 Task: Look for space in Bachhraon, India from 12th  August, 2023 to 15th August, 2023 for 3 adults in price range Rs.12000 to Rs.16000. Place can be entire place with 2 bedrooms having 3 beds and 1 bathroom. Property type can be house, flat, guest house. Booking option can be shelf check-in. Required host language is English.
Action: Mouse moved to (433, 94)
Screenshot: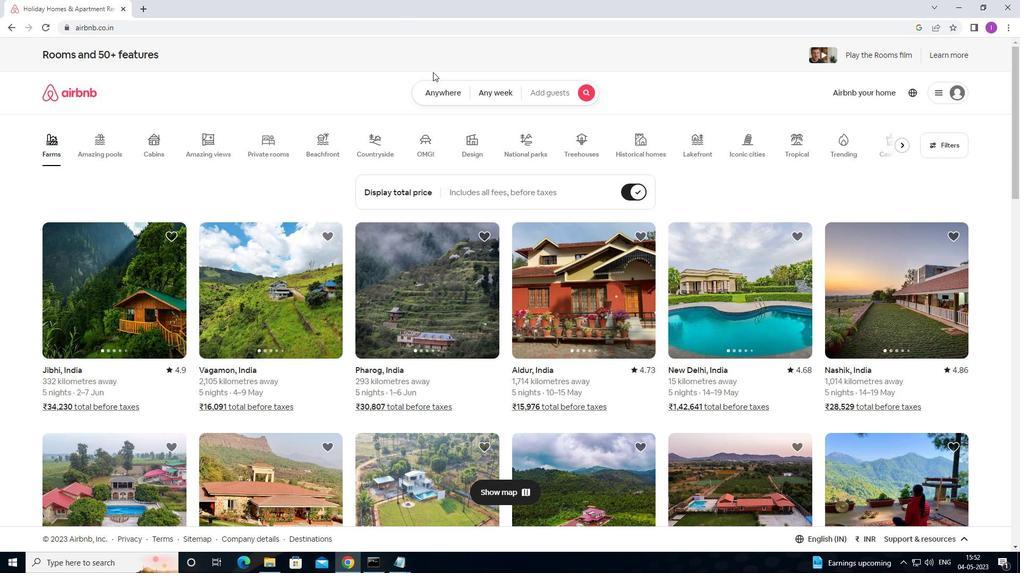 
Action: Mouse pressed left at (433, 94)
Screenshot: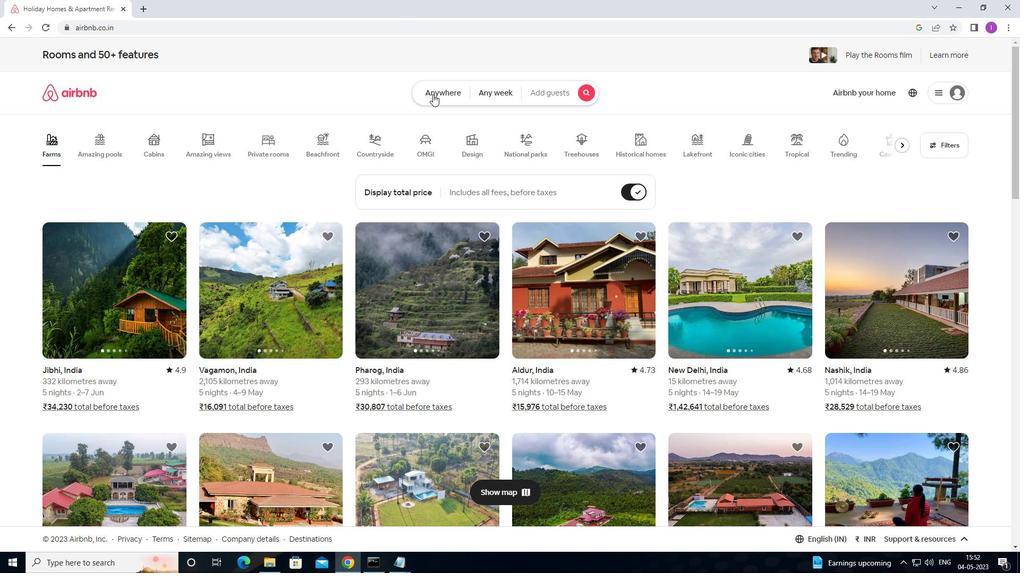 
Action: Mouse moved to (363, 134)
Screenshot: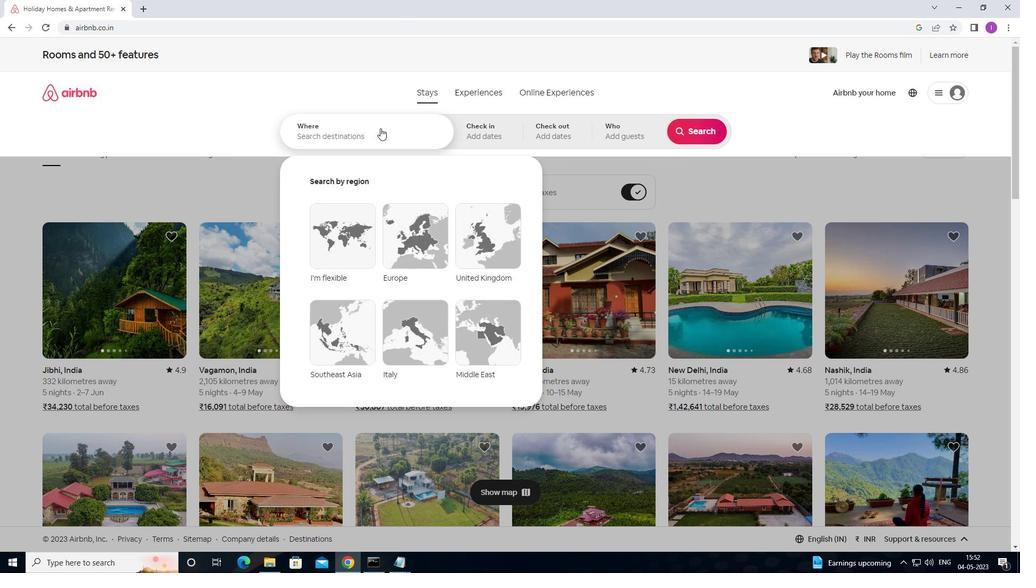 
Action: Mouse pressed left at (363, 134)
Screenshot: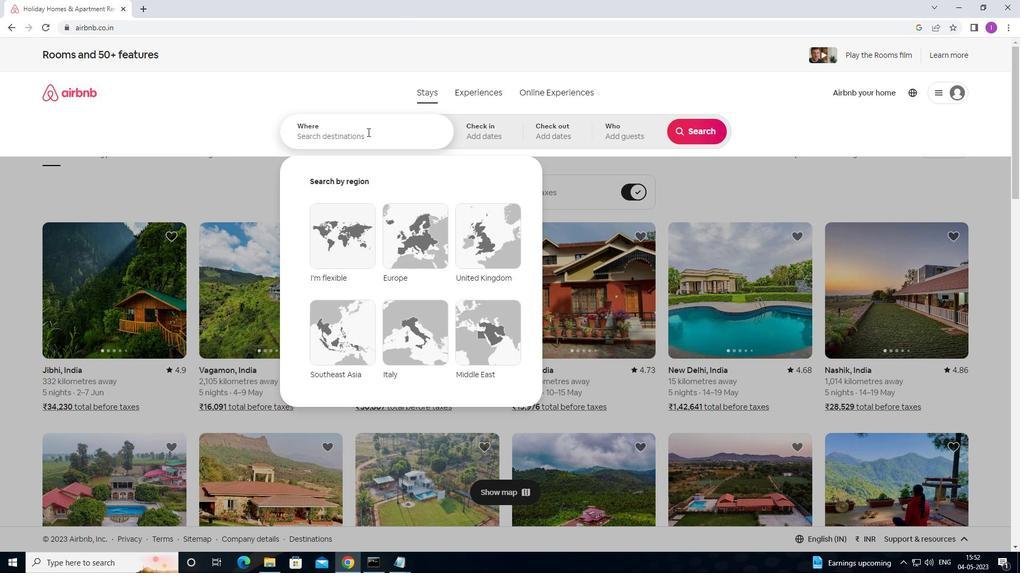 
Action: Key pressed <Key.shift>BACHHRAON,<Key.shift>O<Key.backspace><Key.shift>INDIA
Screenshot: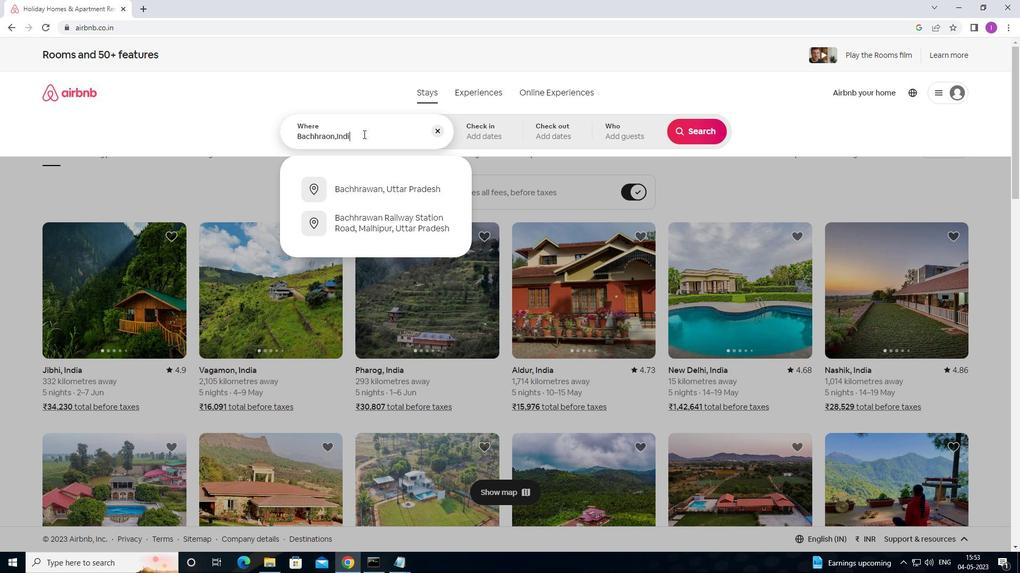 
Action: Mouse moved to (498, 131)
Screenshot: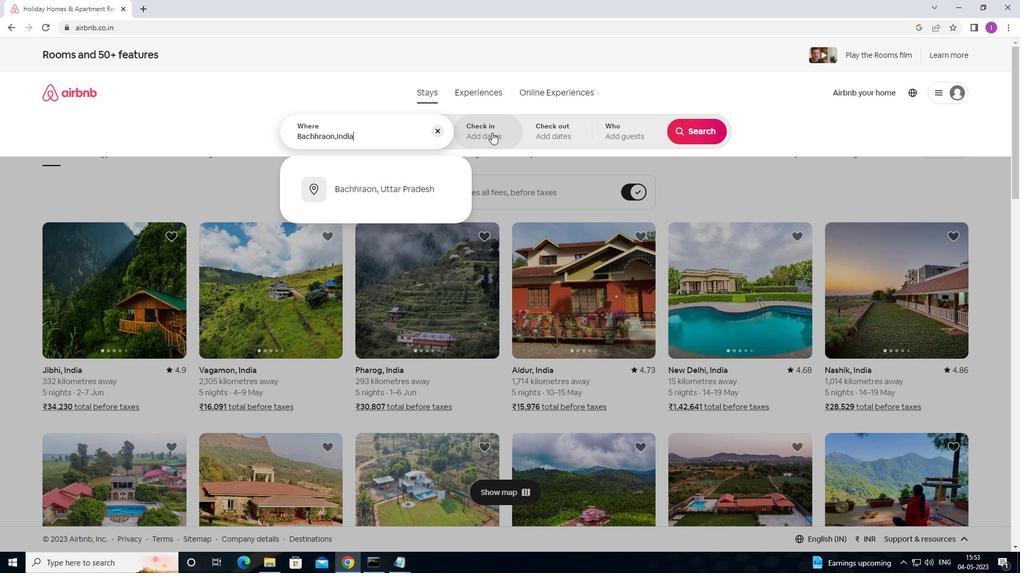 
Action: Mouse pressed left at (498, 131)
Screenshot: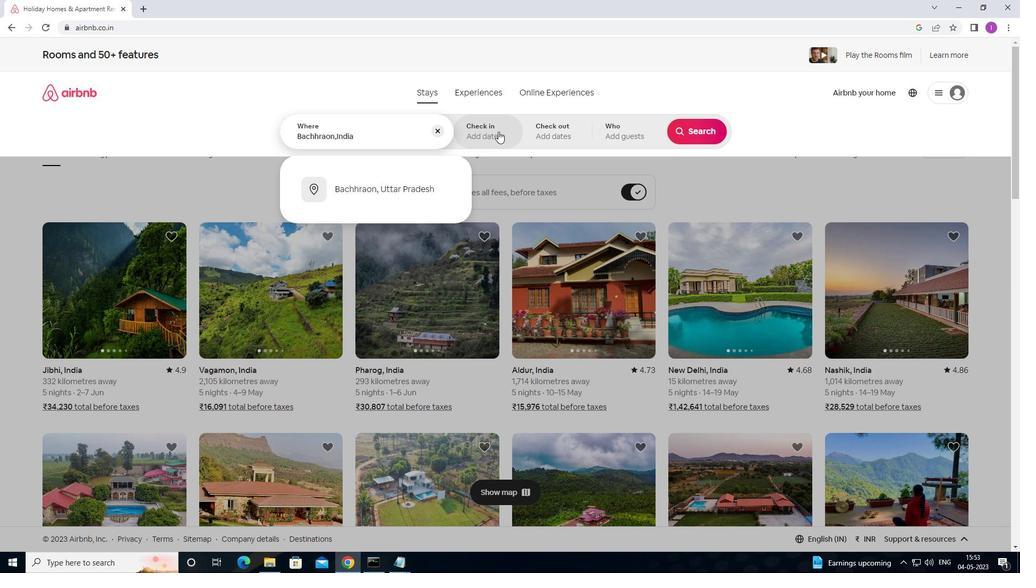 
Action: Mouse moved to (690, 212)
Screenshot: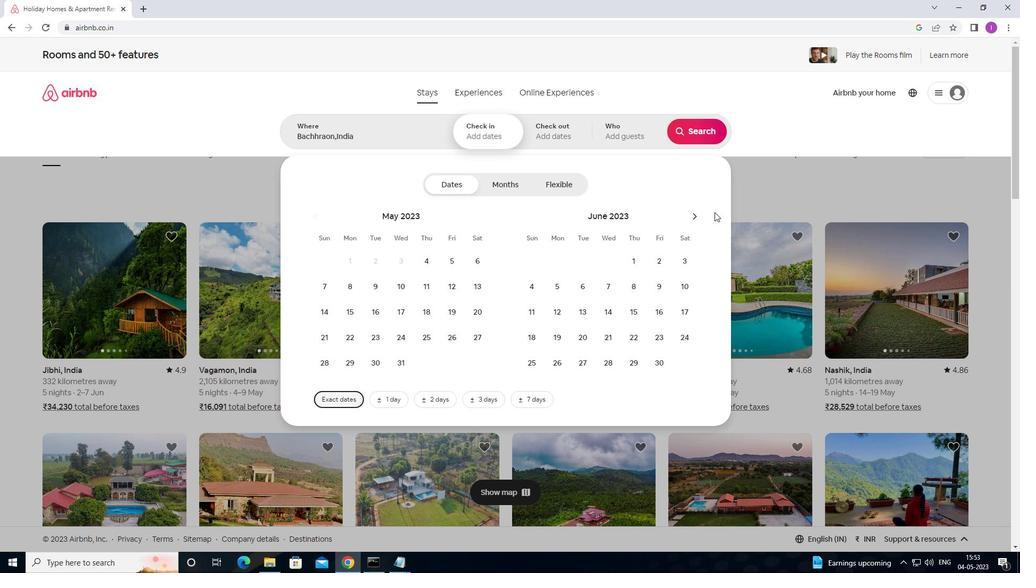 
Action: Mouse pressed left at (690, 212)
Screenshot: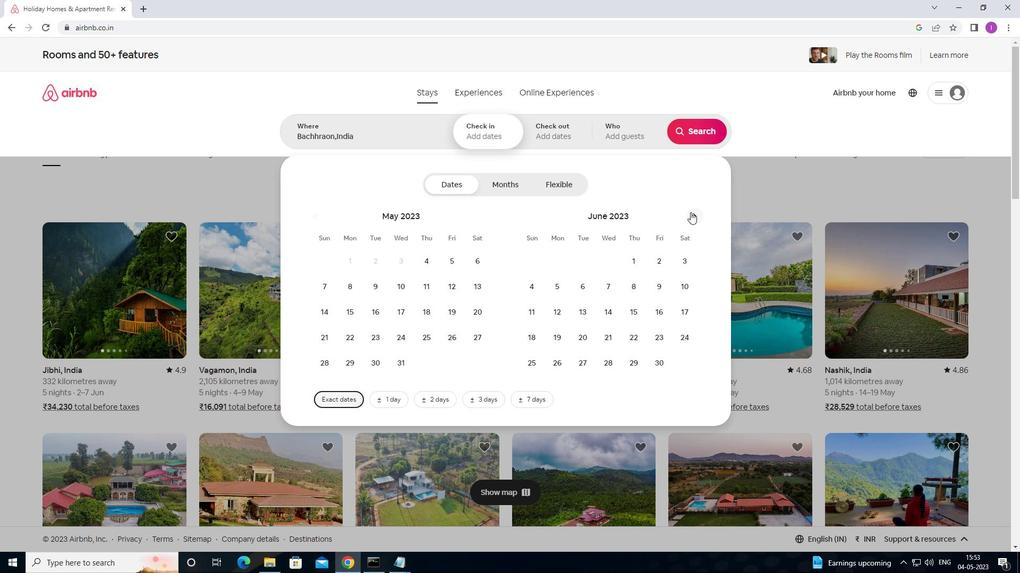 
Action: Mouse pressed left at (690, 212)
Screenshot: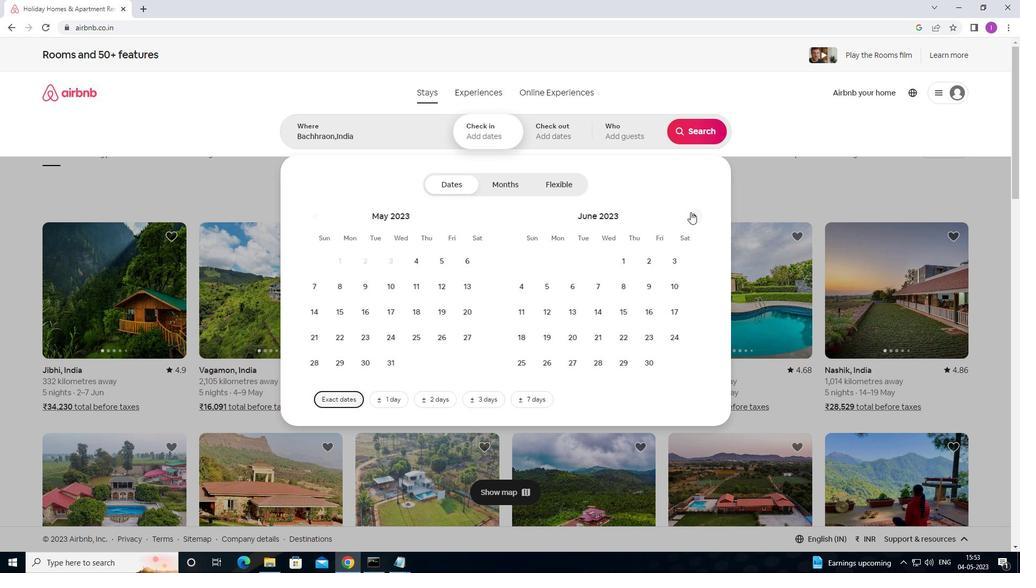 
Action: Mouse pressed left at (690, 212)
Screenshot: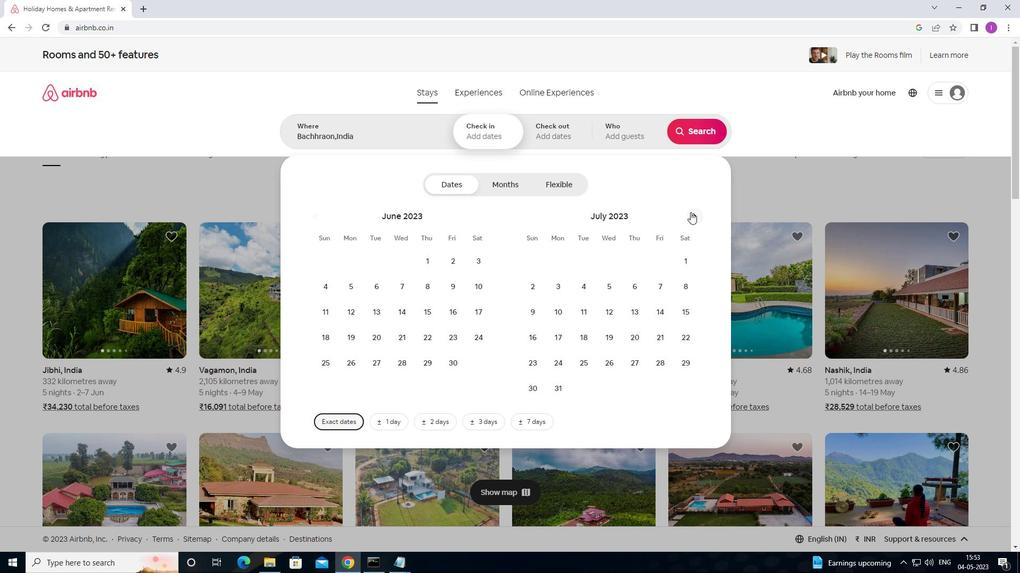 
Action: Mouse moved to (680, 287)
Screenshot: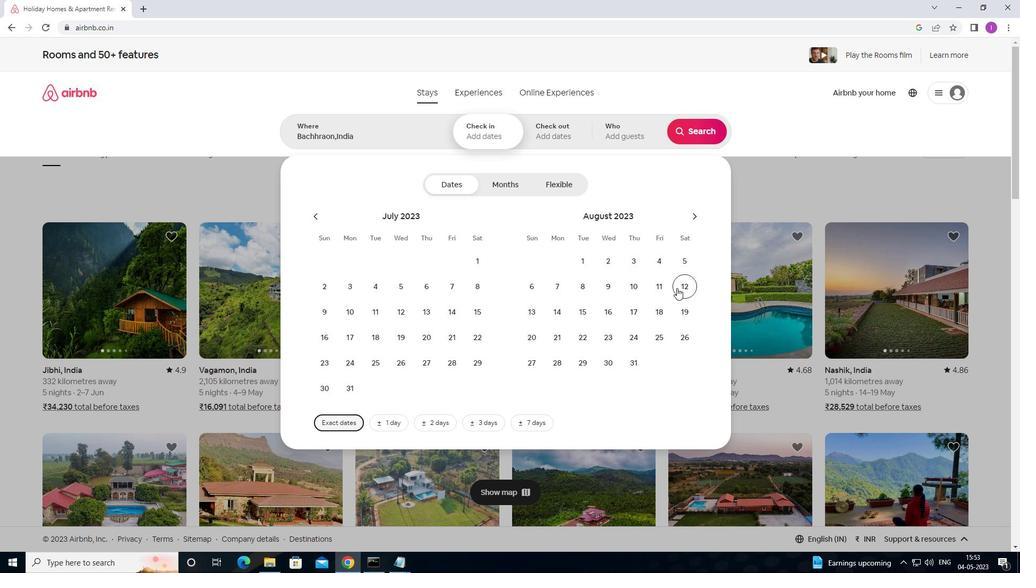 
Action: Mouse pressed left at (680, 287)
Screenshot: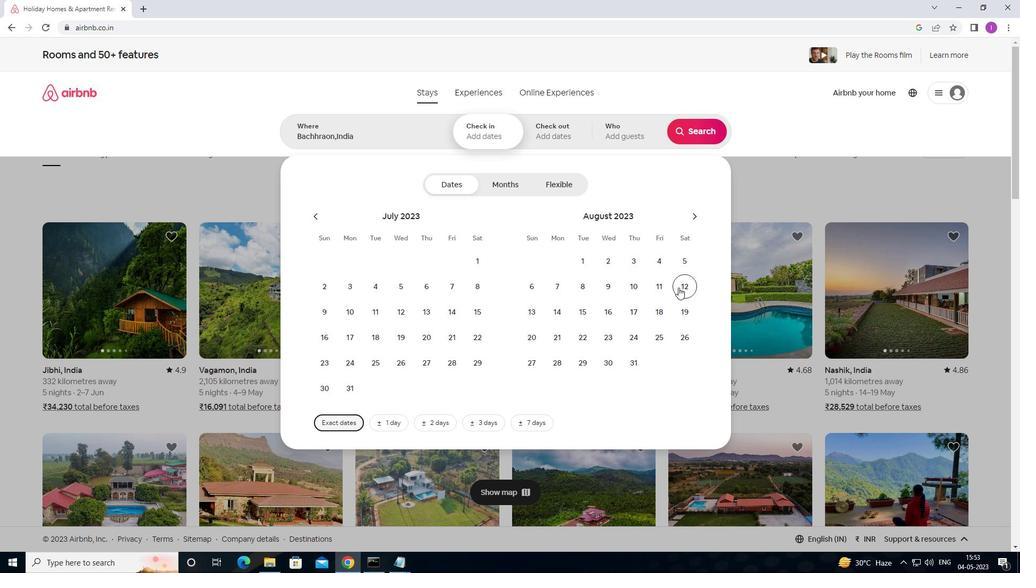 
Action: Mouse moved to (580, 314)
Screenshot: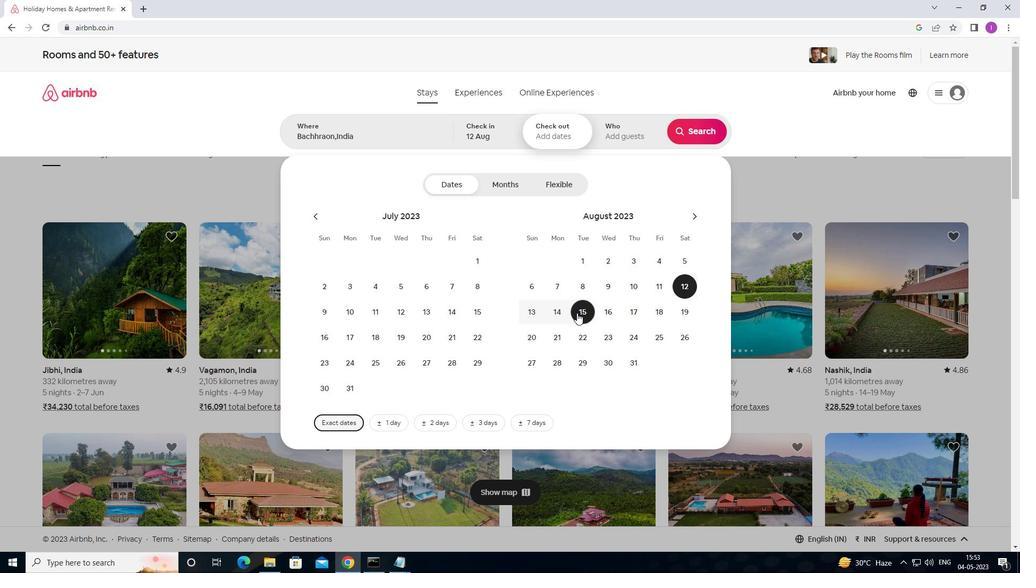 
Action: Mouse pressed left at (580, 314)
Screenshot: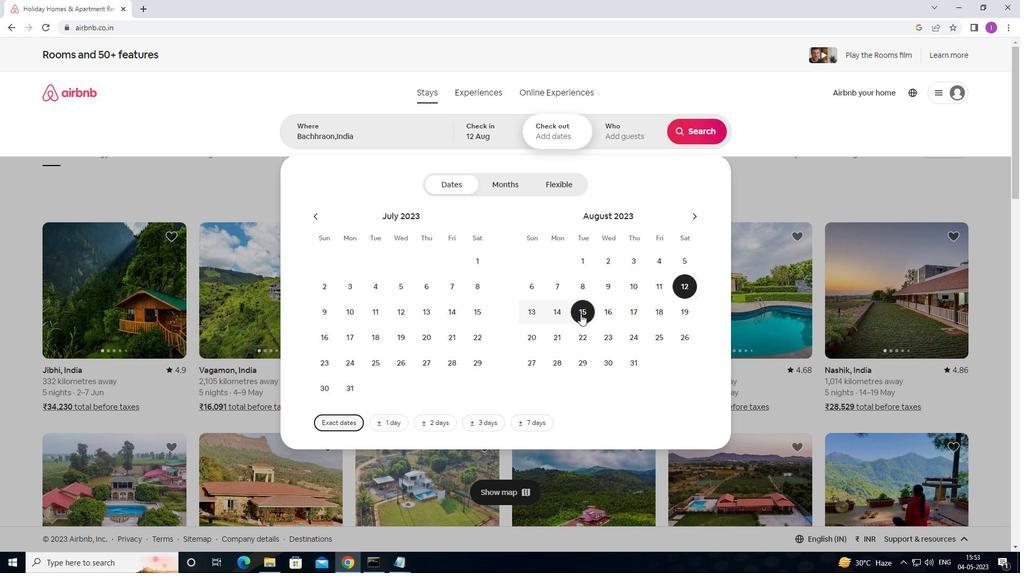 
Action: Mouse moved to (624, 136)
Screenshot: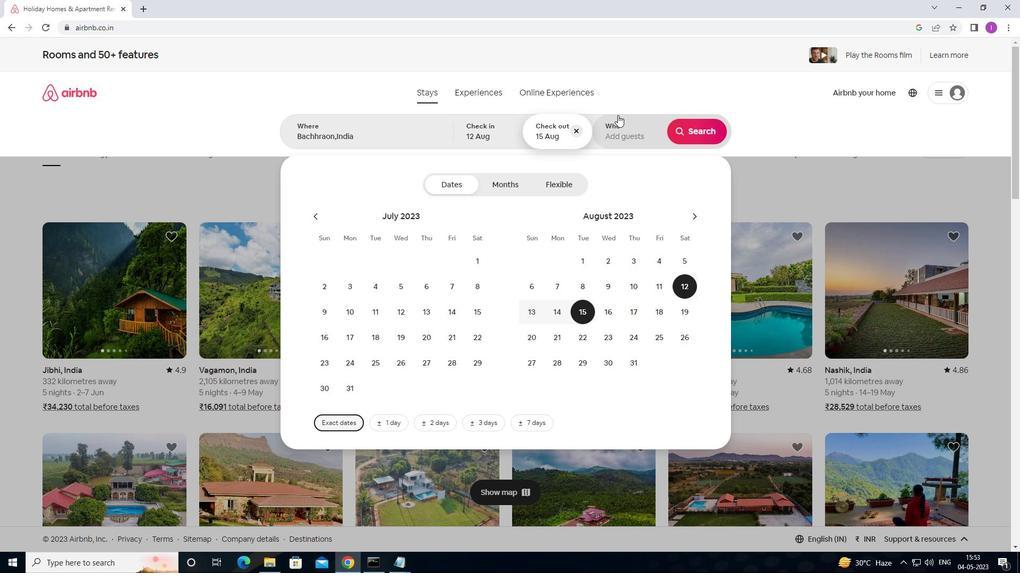 
Action: Mouse pressed left at (624, 136)
Screenshot: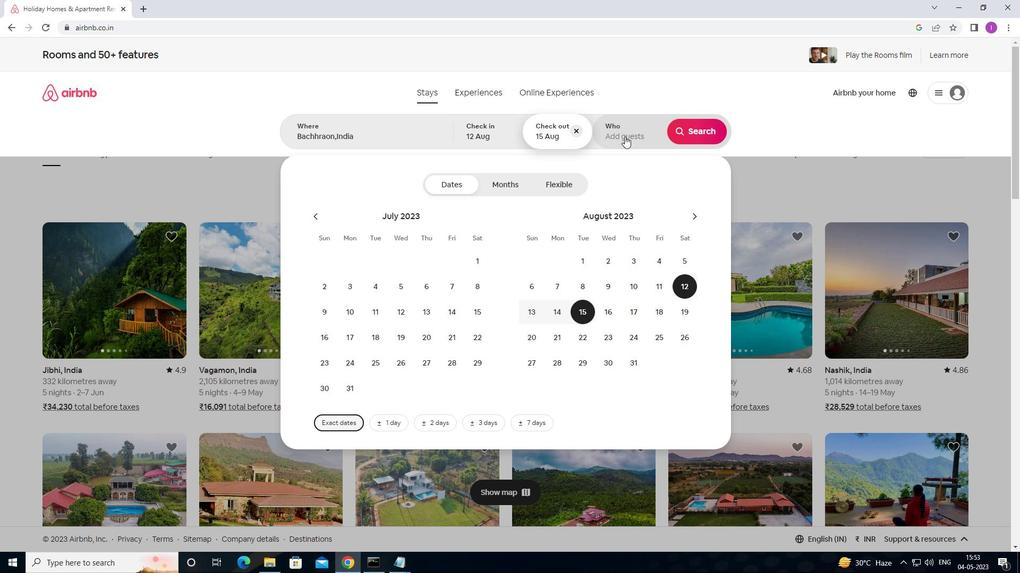 
Action: Mouse moved to (699, 187)
Screenshot: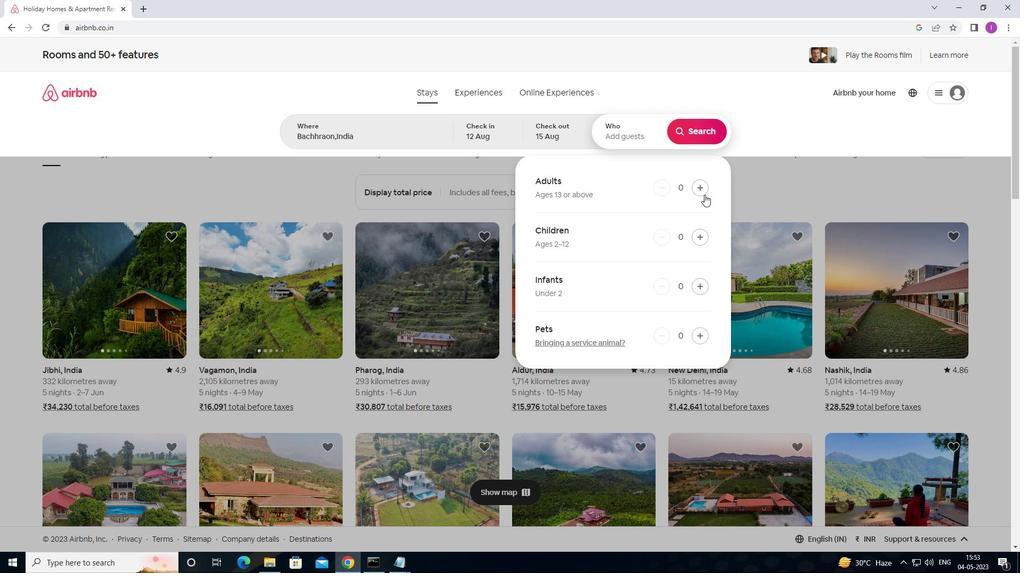 
Action: Mouse pressed left at (699, 187)
Screenshot: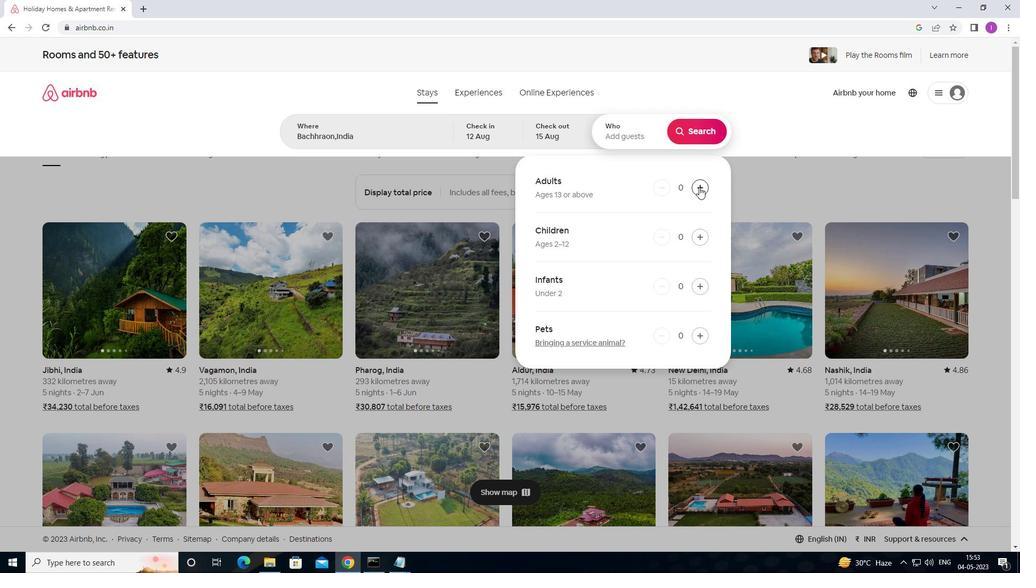 
Action: Mouse pressed left at (699, 187)
Screenshot: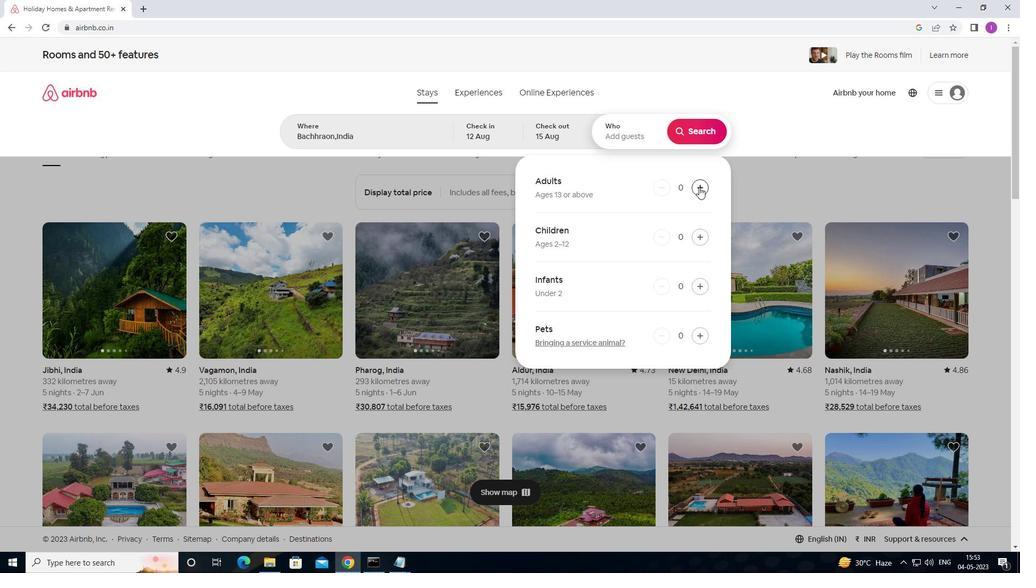 
Action: Mouse pressed left at (699, 187)
Screenshot: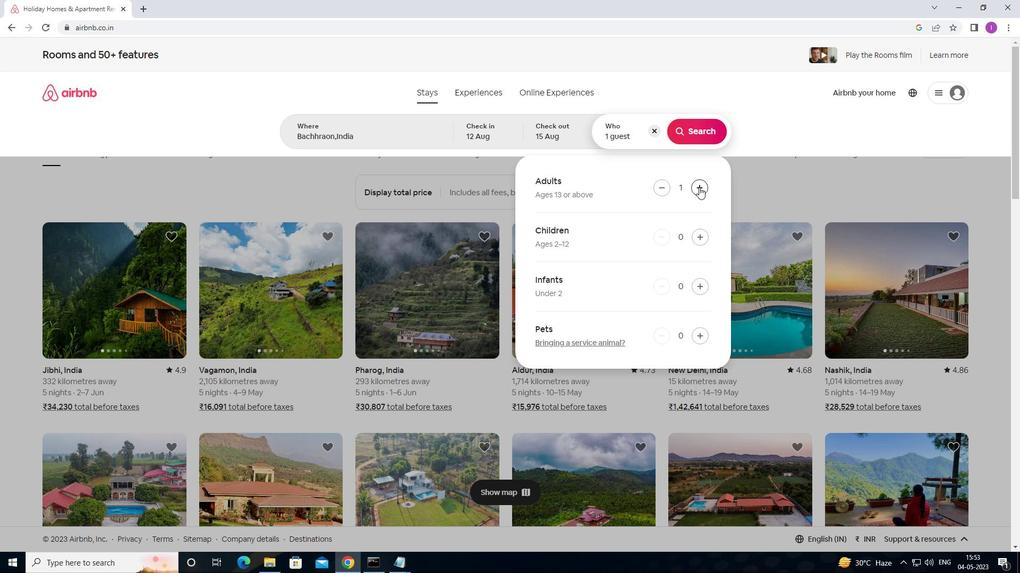 
Action: Mouse moved to (707, 140)
Screenshot: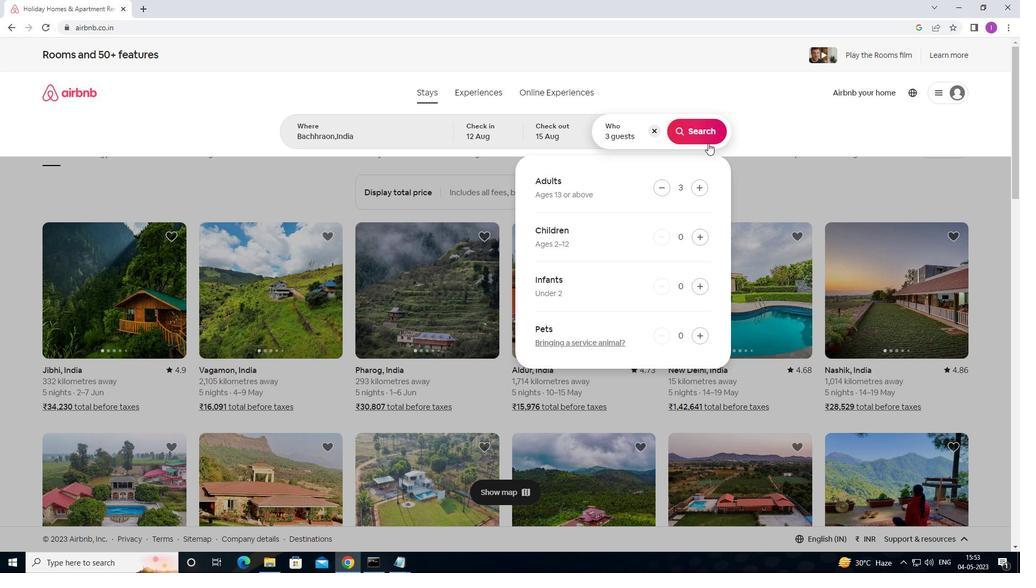 
Action: Mouse pressed left at (707, 140)
Screenshot: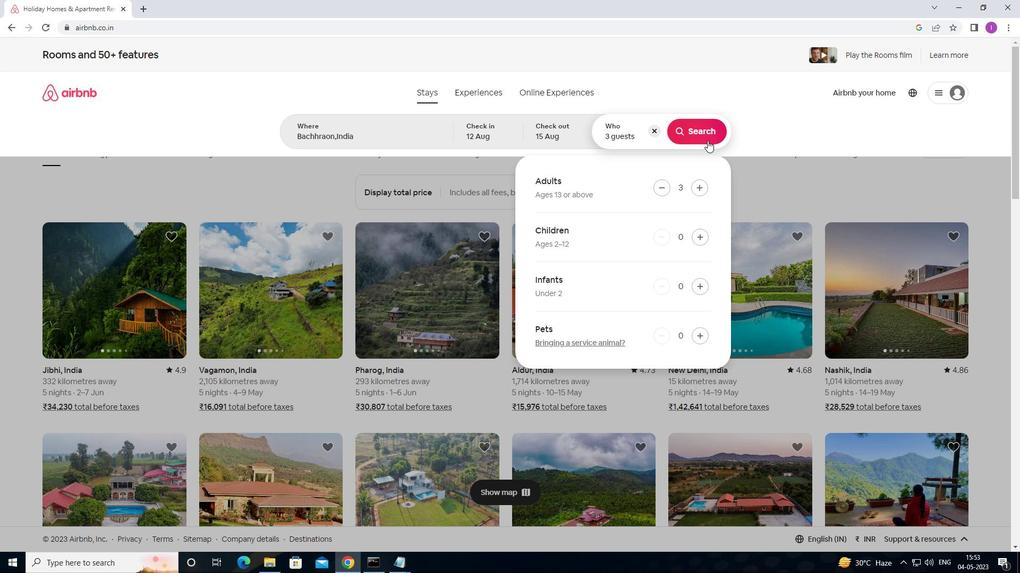 
Action: Mouse moved to (968, 98)
Screenshot: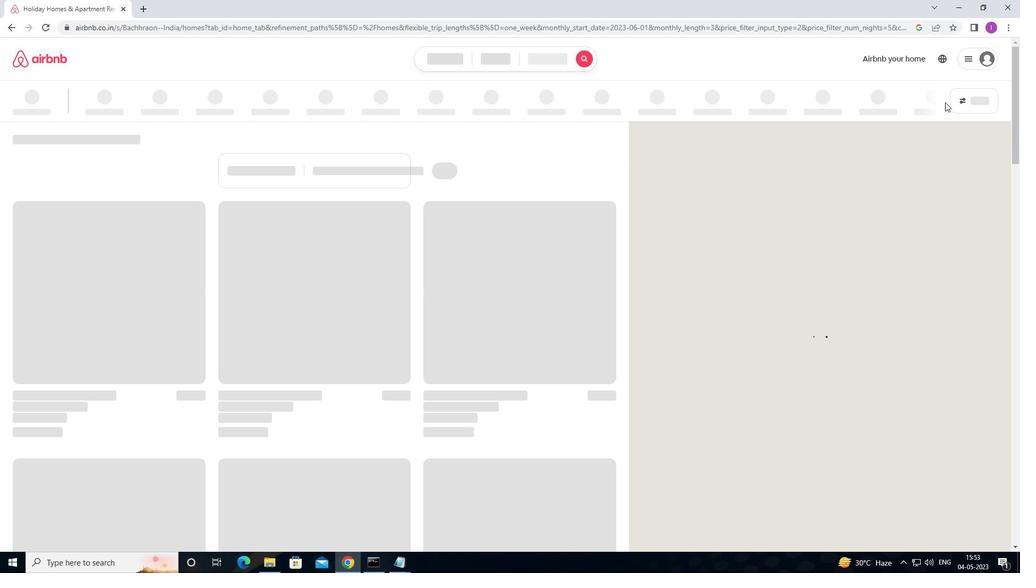 
Action: Mouse pressed left at (968, 98)
Screenshot: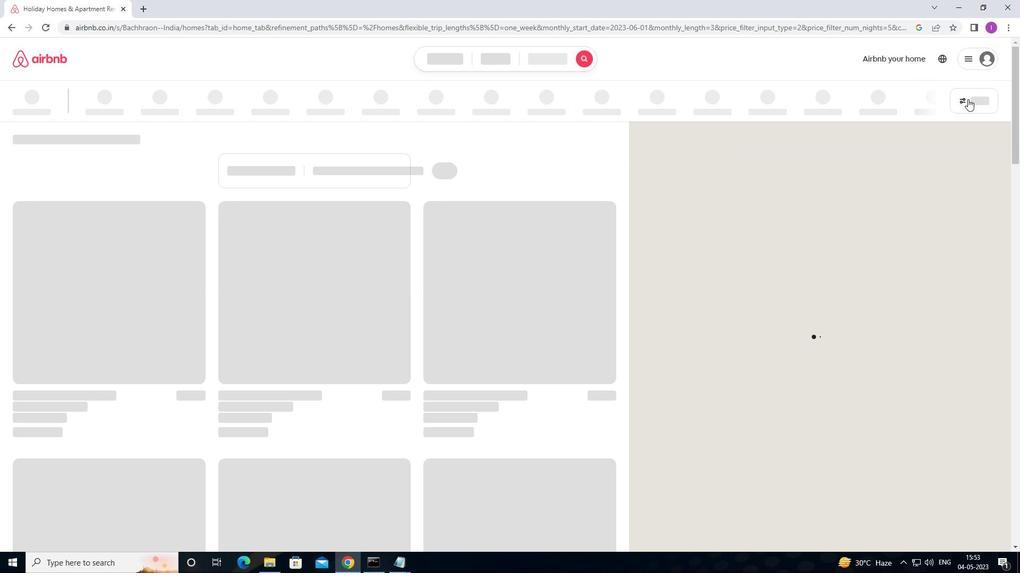 
Action: Mouse moved to (380, 236)
Screenshot: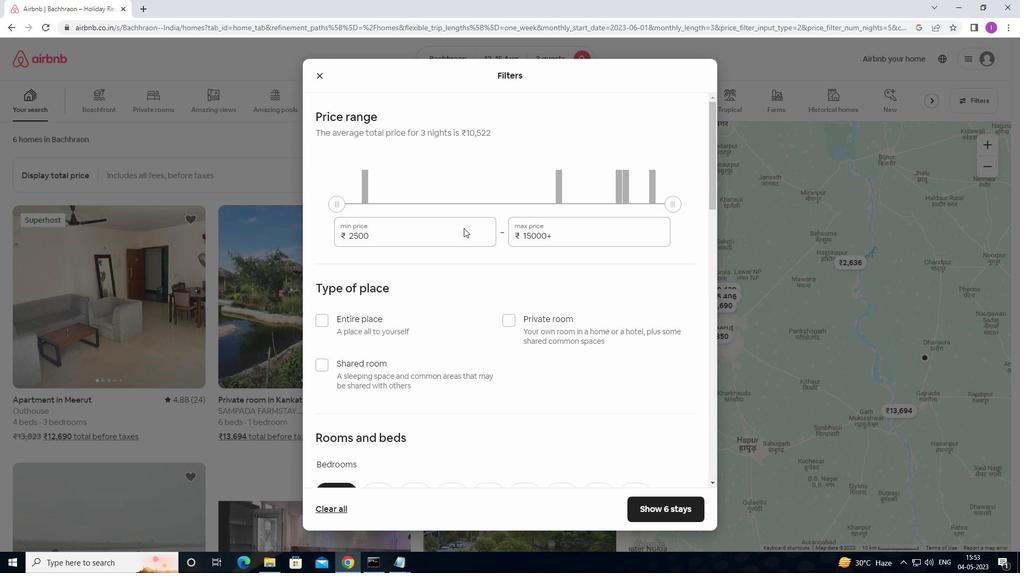 
Action: Mouse pressed left at (380, 236)
Screenshot: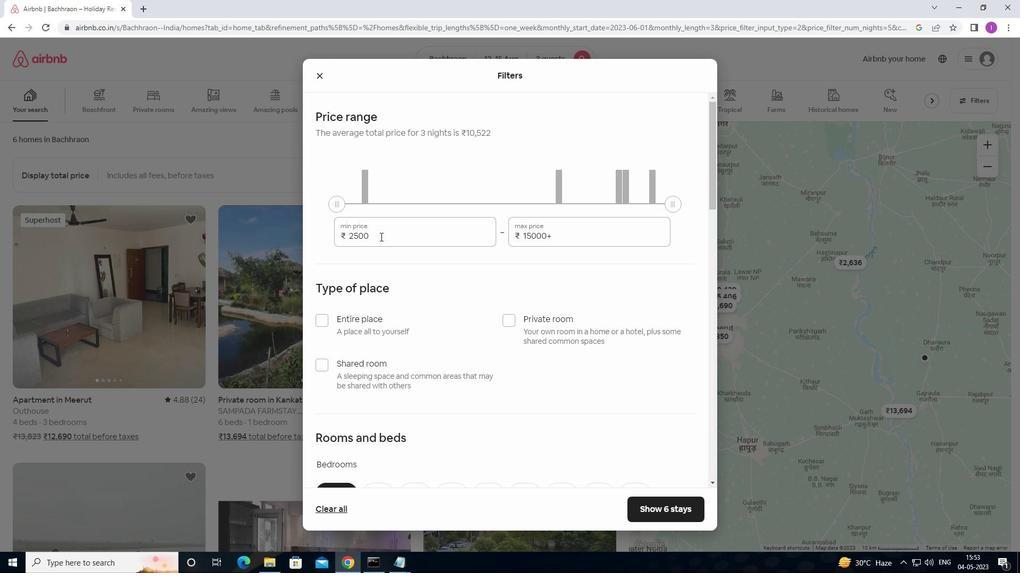 
Action: Mouse moved to (338, 230)
Screenshot: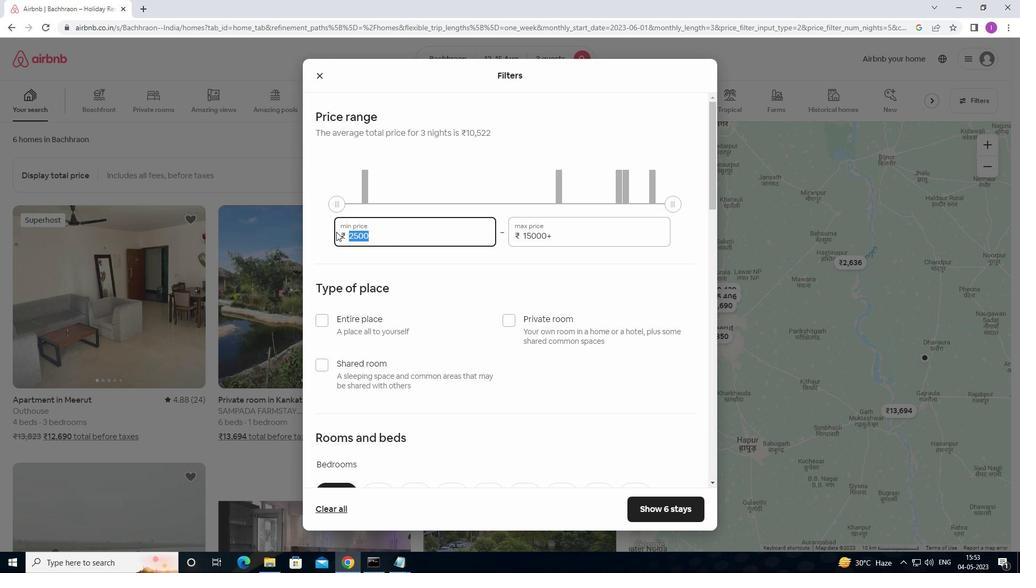
Action: Key pressed 1
Screenshot: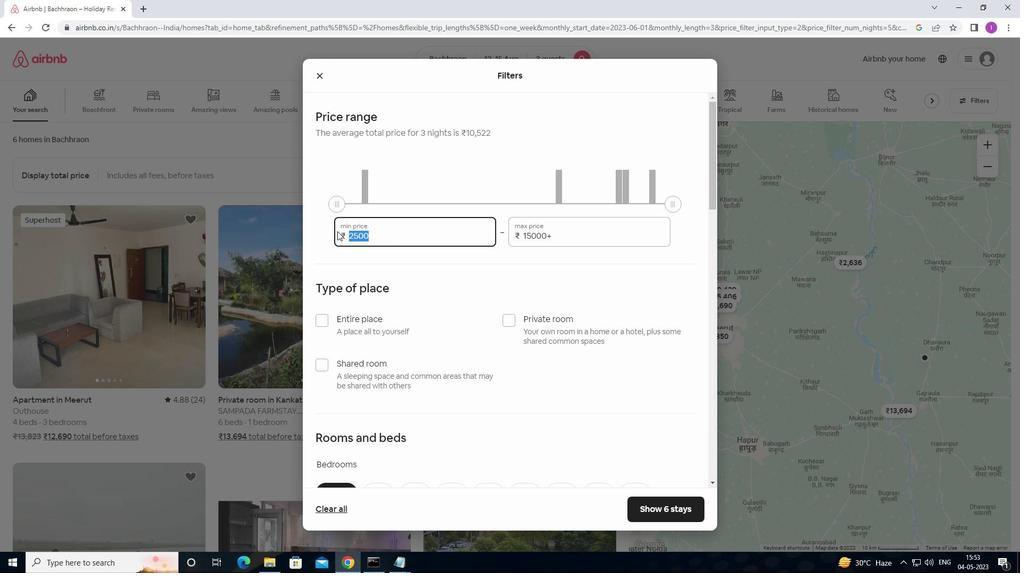 
Action: Mouse moved to (340, 229)
Screenshot: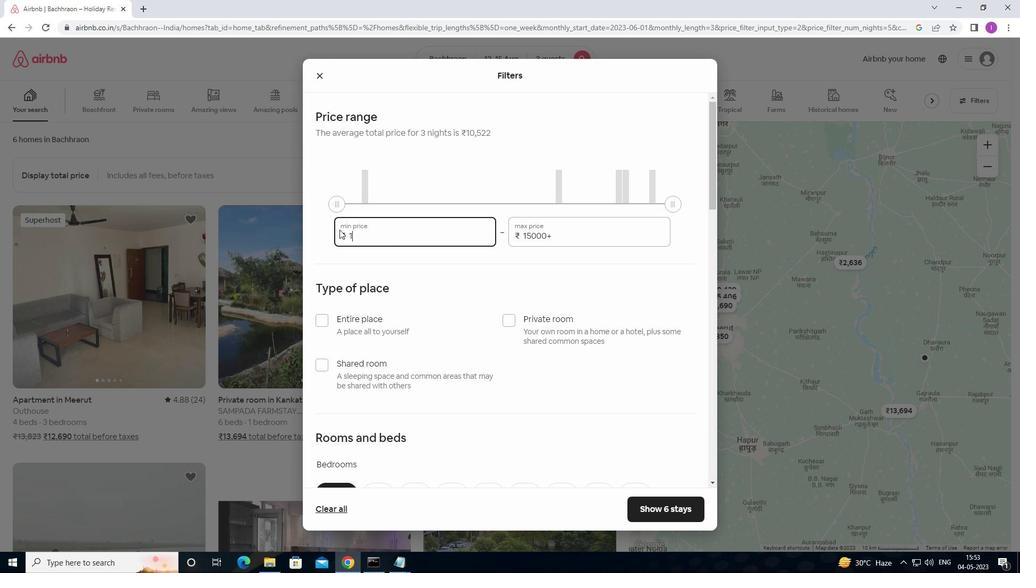 
Action: Key pressed 2
Screenshot: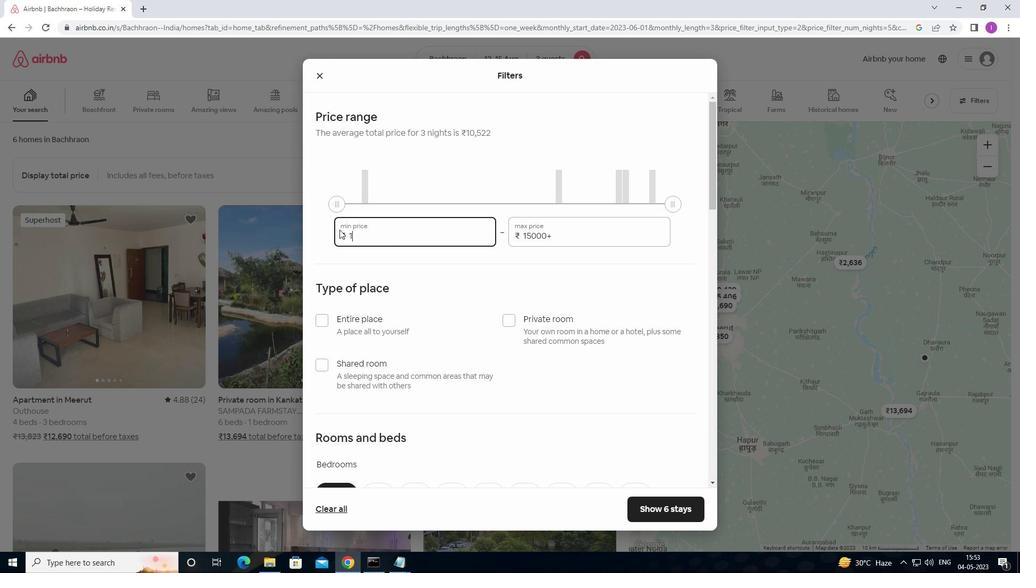 
Action: Mouse moved to (344, 226)
Screenshot: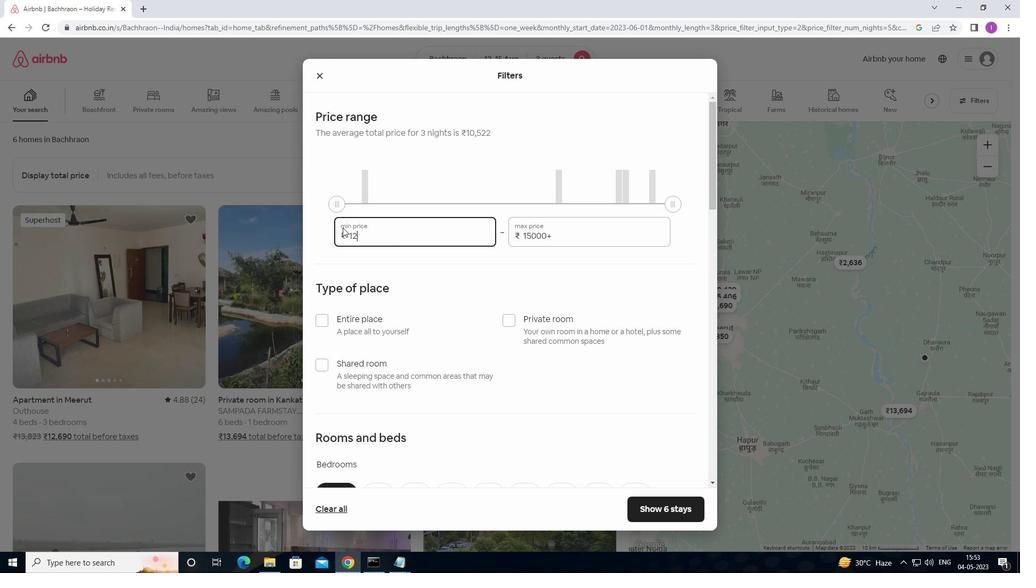 
Action: Key pressed 0
Screenshot: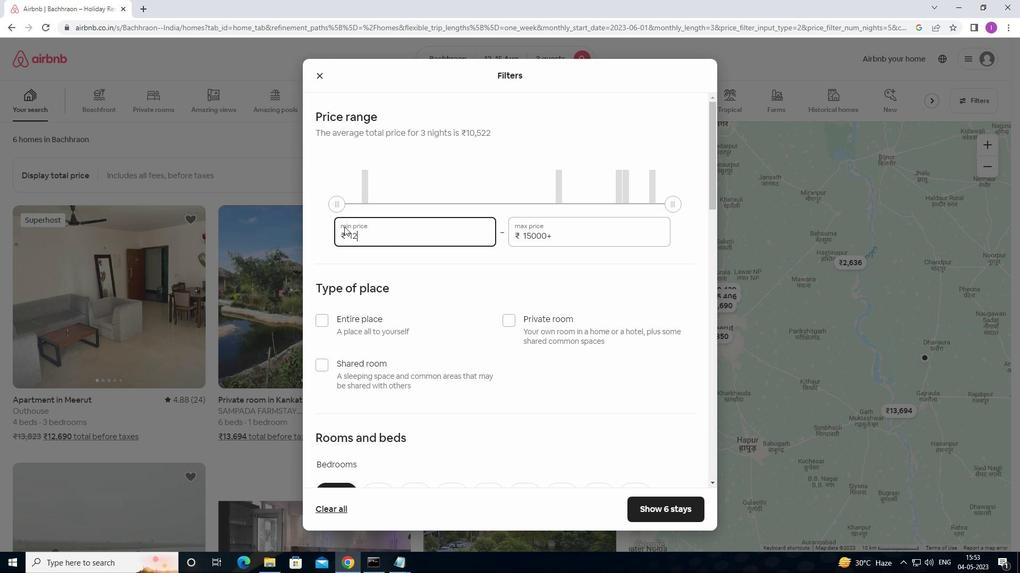 
Action: Mouse moved to (353, 225)
Screenshot: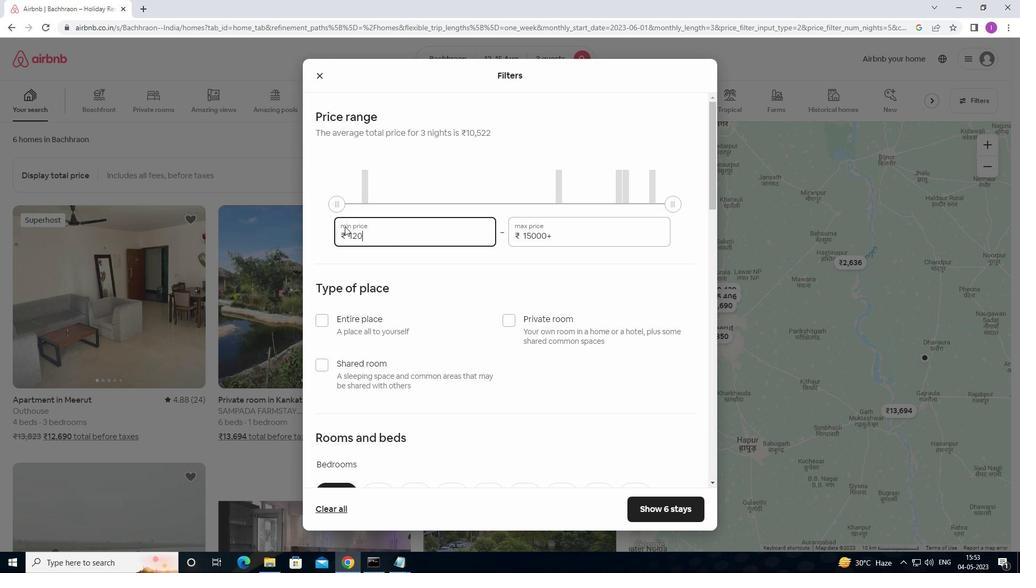 
Action: Key pressed 0
Screenshot: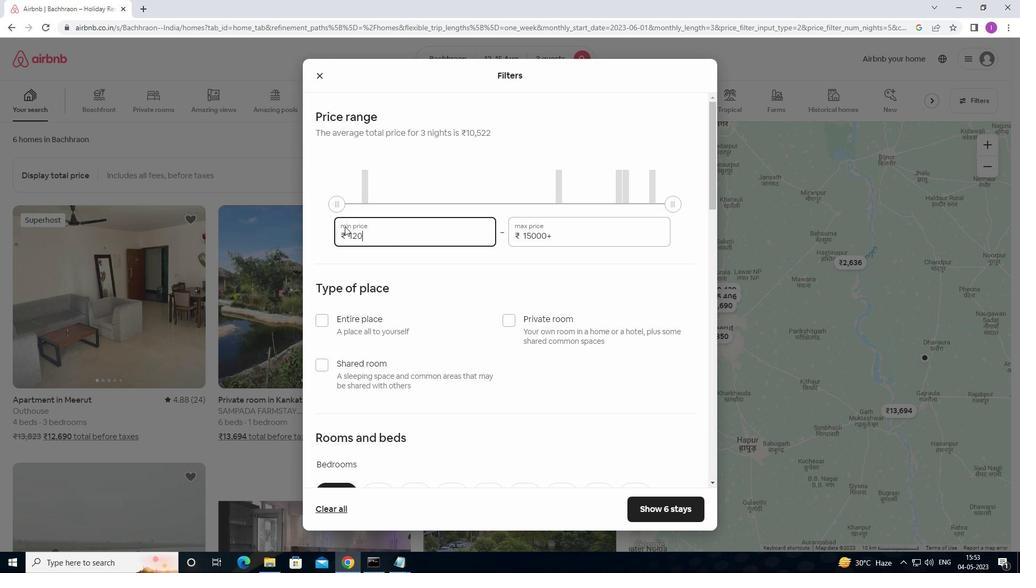 
Action: Mouse moved to (357, 225)
Screenshot: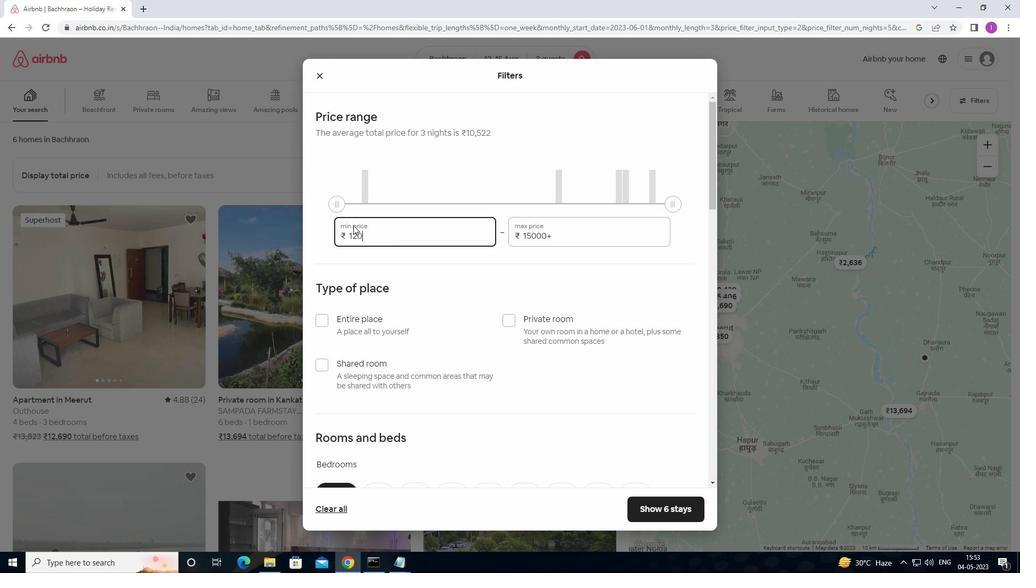 
Action: Key pressed 0
Screenshot: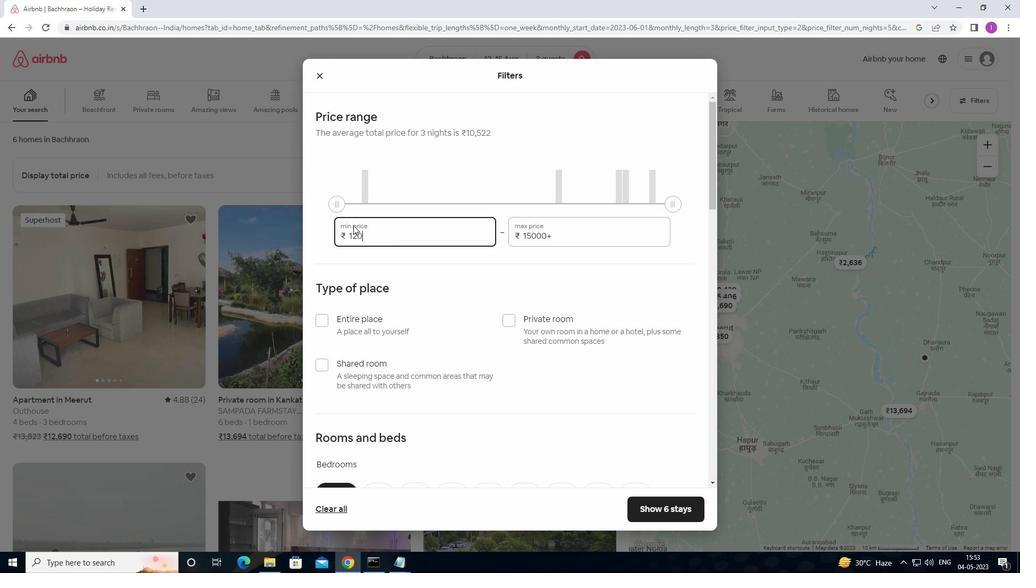 
Action: Mouse moved to (566, 235)
Screenshot: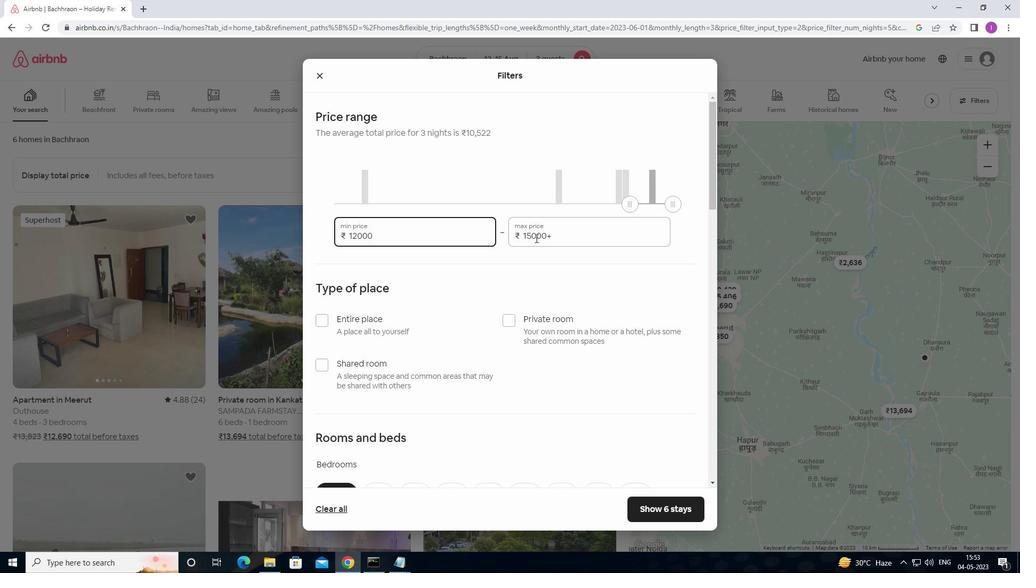 
Action: Mouse pressed left at (566, 235)
Screenshot: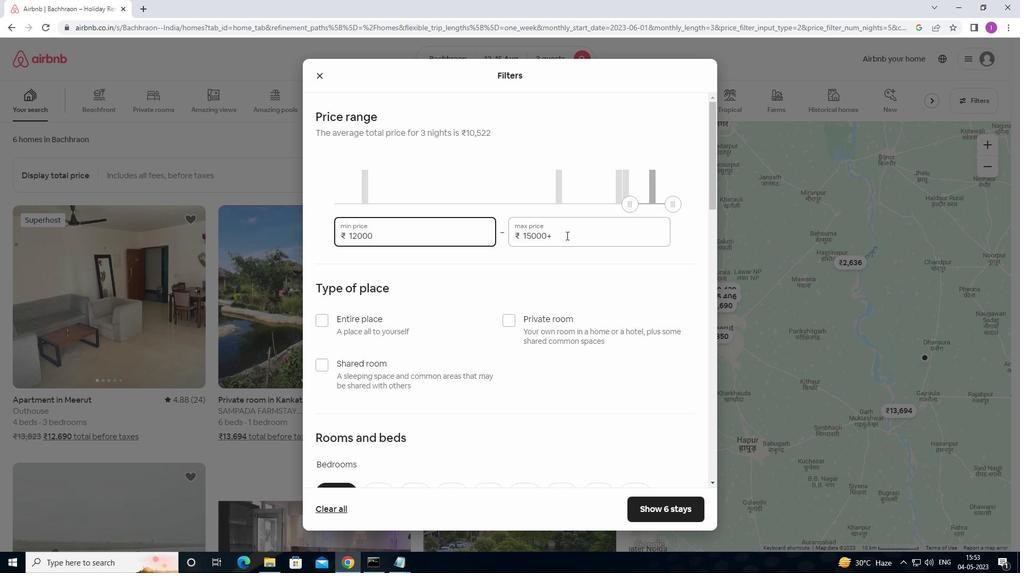 
Action: Mouse moved to (559, 236)
Screenshot: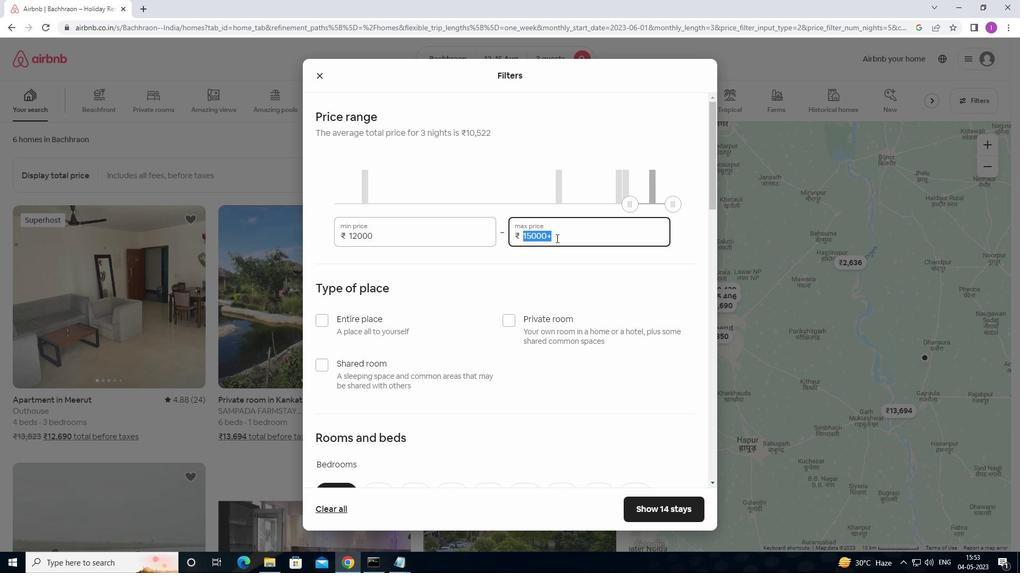 
Action: Key pressed 16000
Screenshot: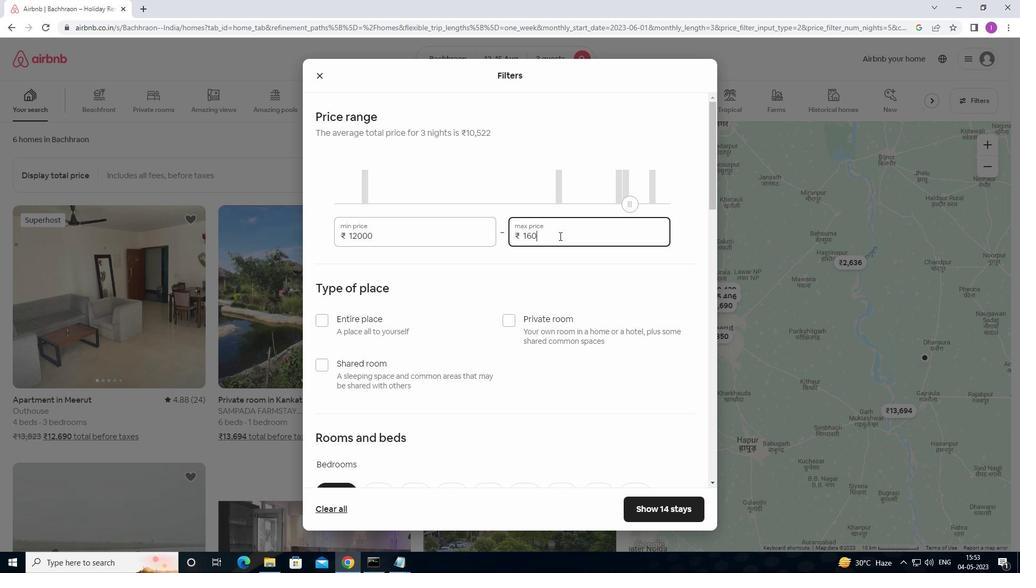 
Action: Mouse moved to (561, 255)
Screenshot: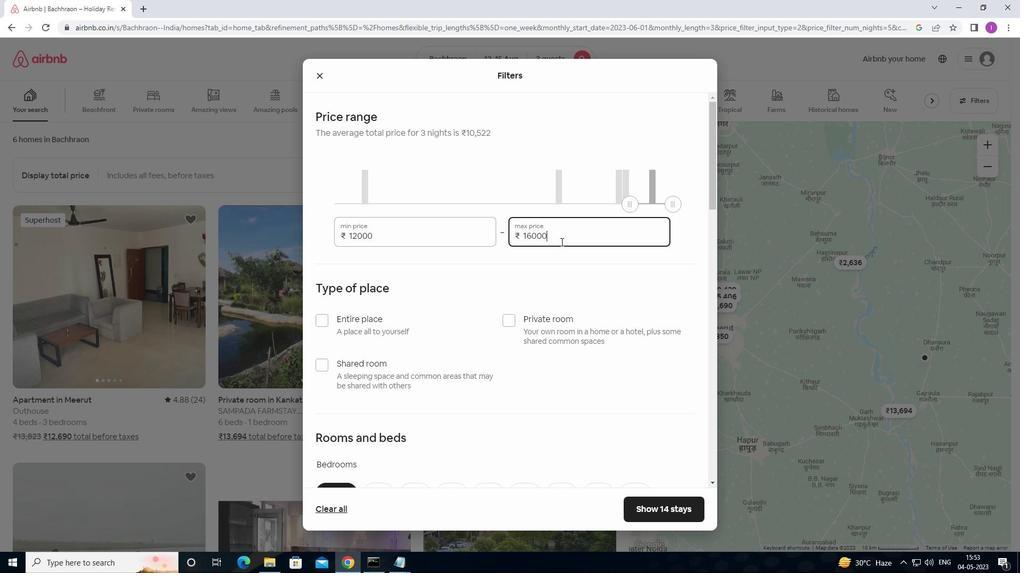 
Action: Mouse scrolled (561, 254) with delta (0, 0)
Screenshot: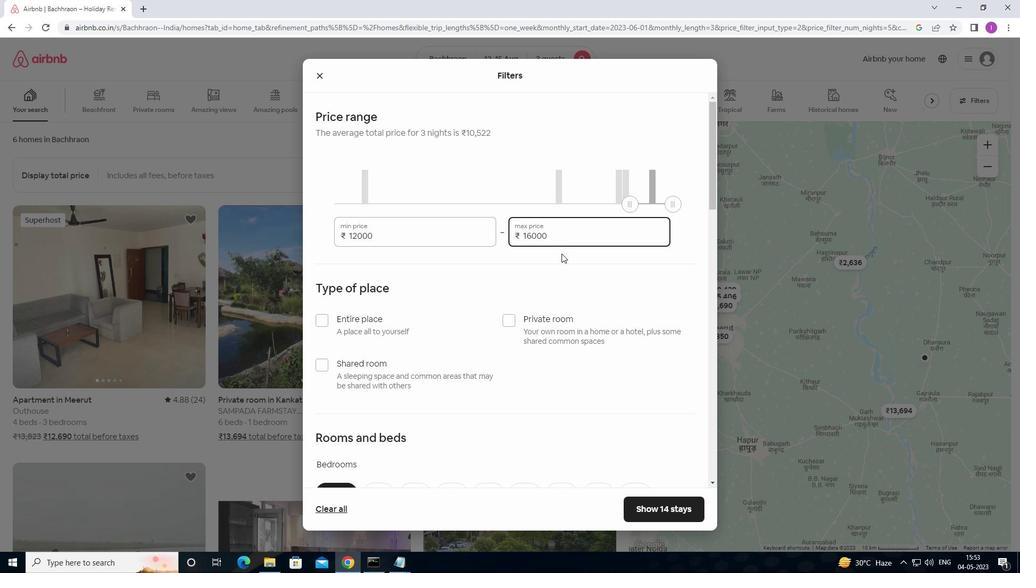 
Action: Mouse moved to (561, 255)
Screenshot: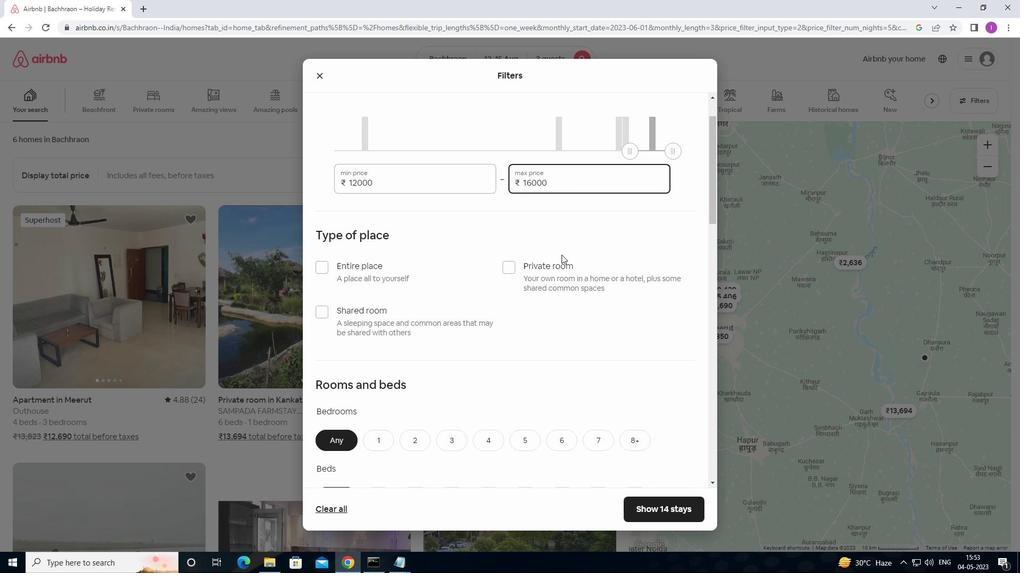 
Action: Mouse scrolled (561, 255) with delta (0, 0)
Screenshot: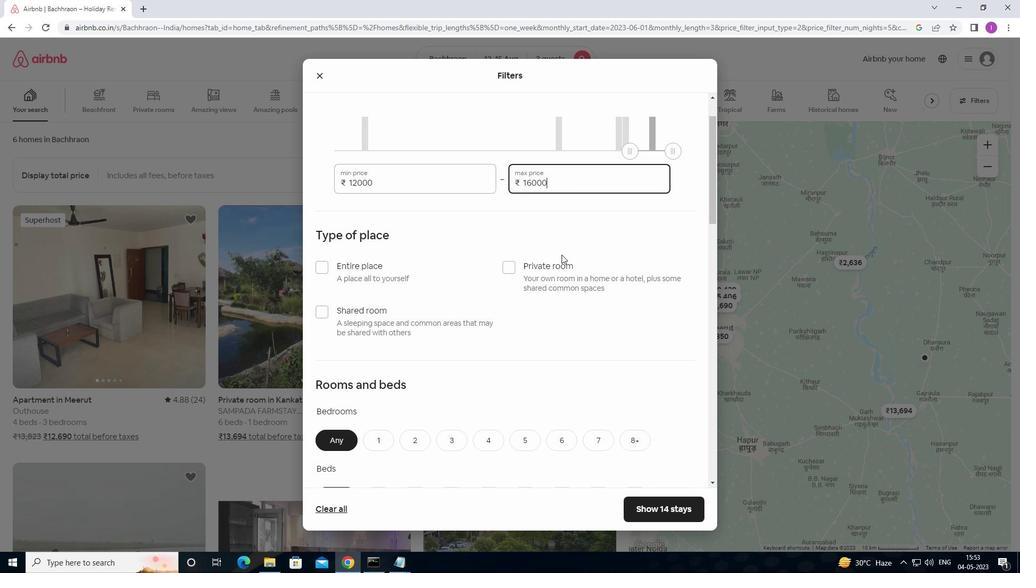 
Action: Mouse scrolled (561, 255) with delta (0, 0)
Screenshot: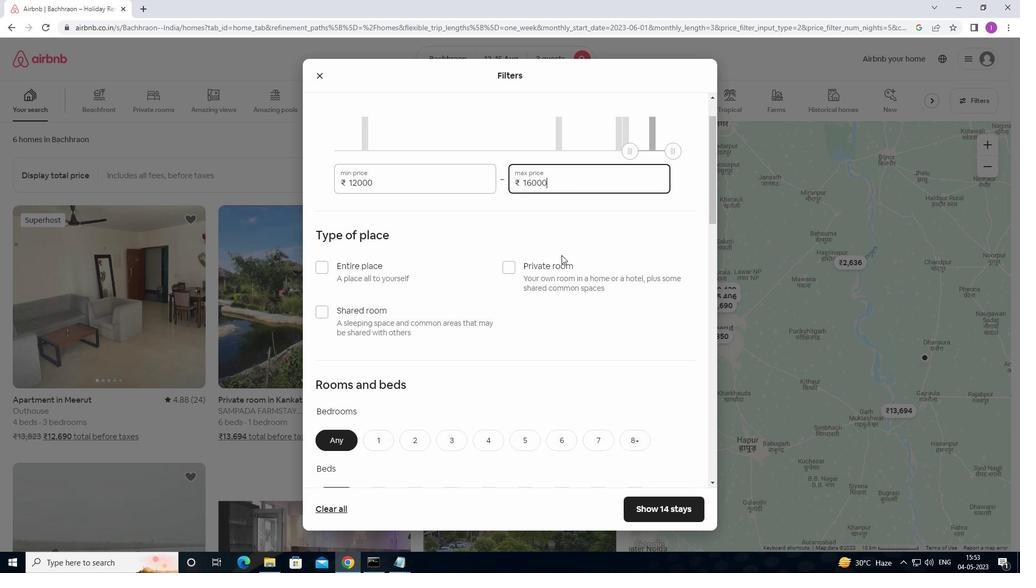 
Action: Mouse moved to (319, 162)
Screenshot: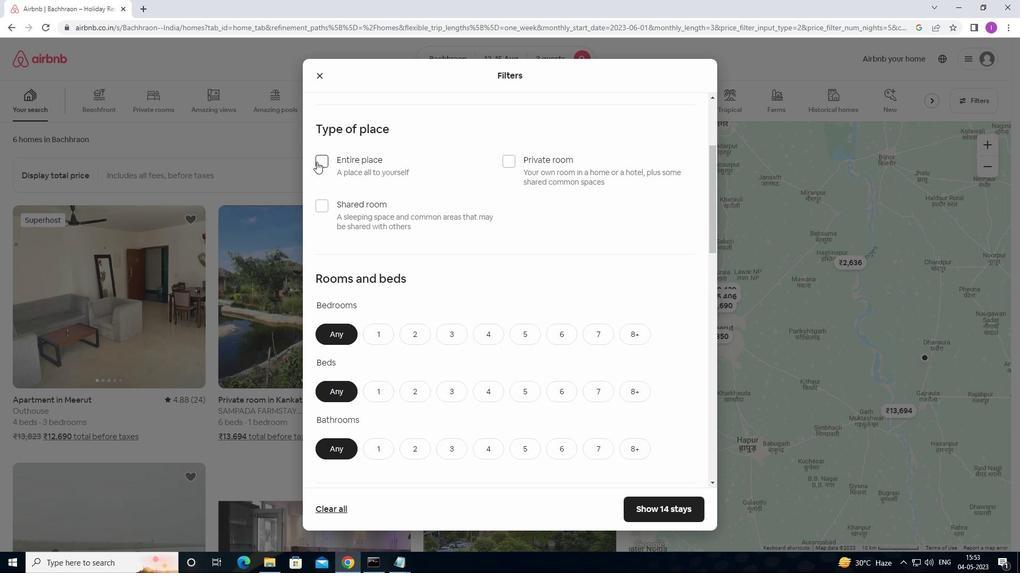 
Action: Mouse pressed left at (319, 162)
Screenshot: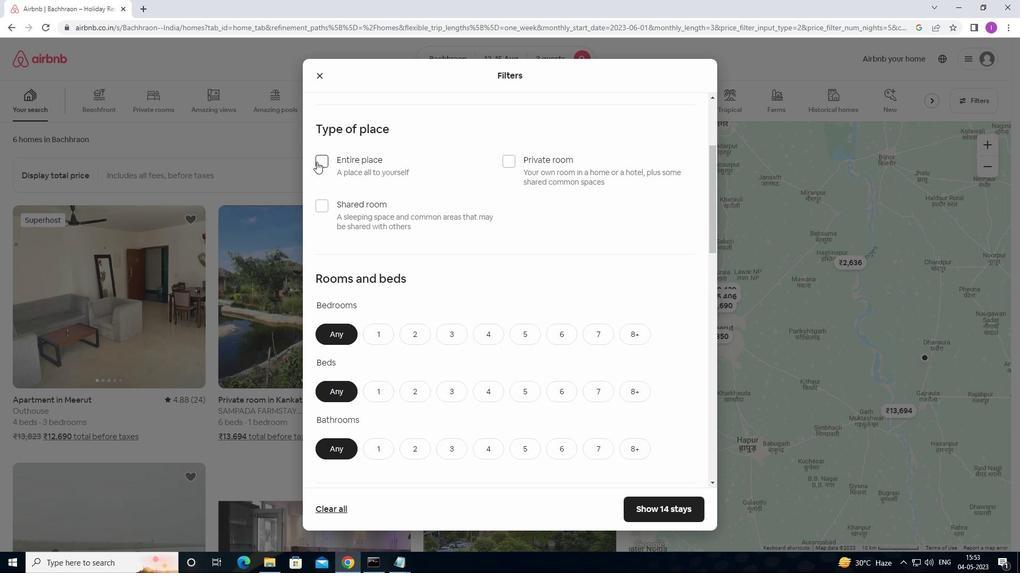 
Action: Mouse moved to (373, 205)
Screenshot: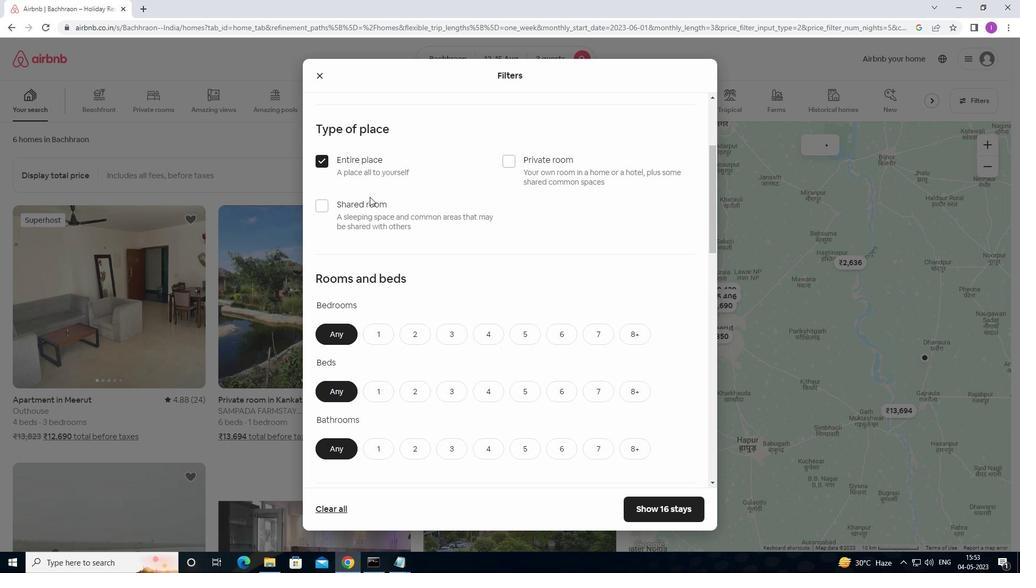 
Action: Mouse scrolled (373, 204) with delta (0, 0)
Screenshot: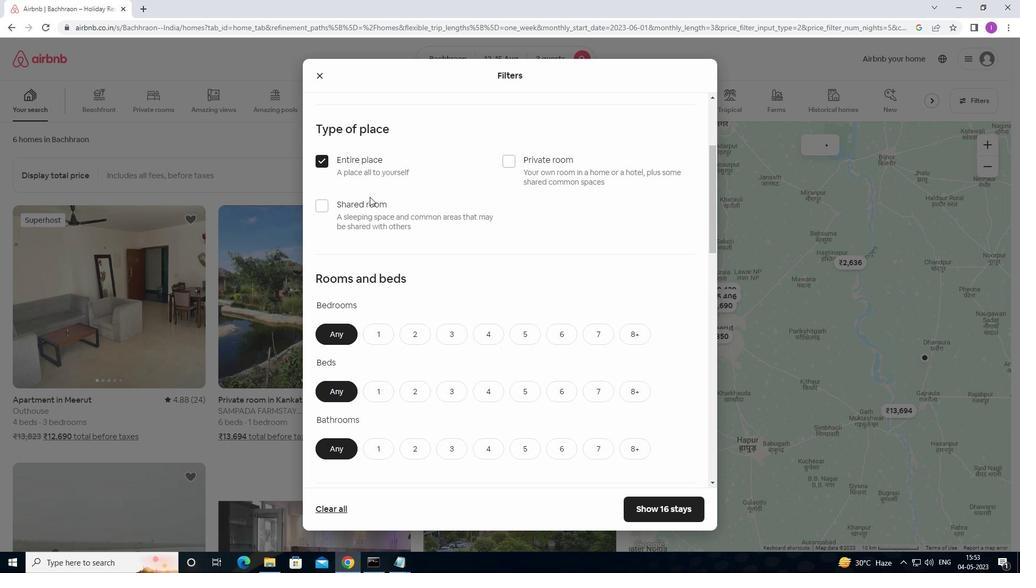 
Action: Mouse moved to (413, 278)
Screenshot: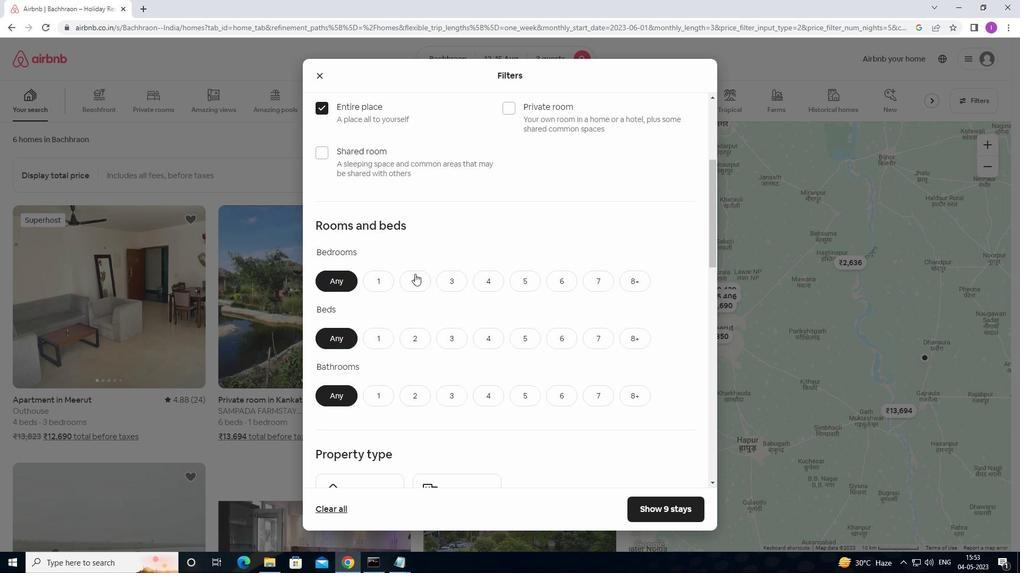 
Action: Mouse pressed left at (413, 278)
Screenshot: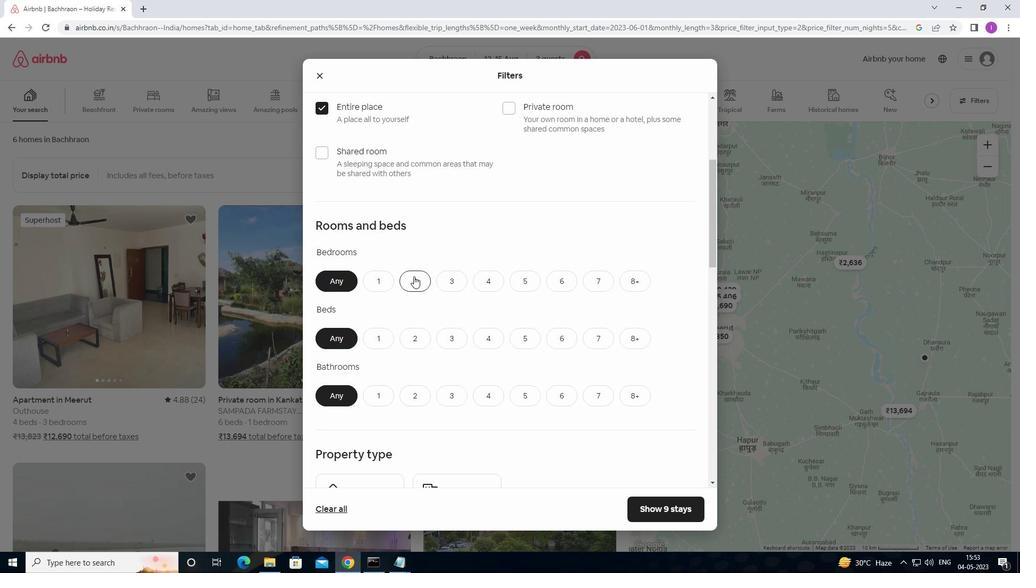 
Action: Mouse moved to (443, 338)
Screenshot: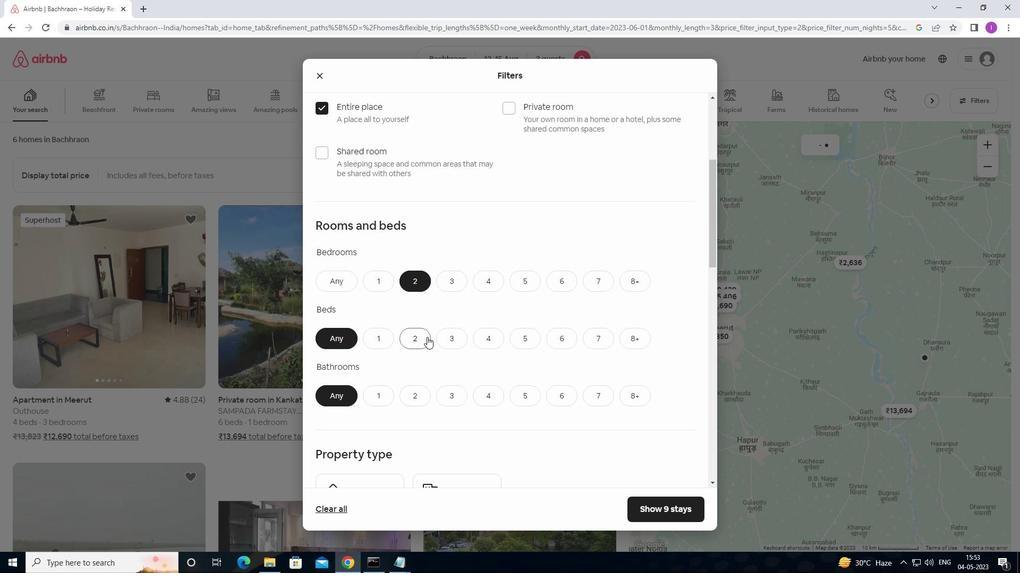 
Action: Mouse pressed left at (443, 338)
Screenshot: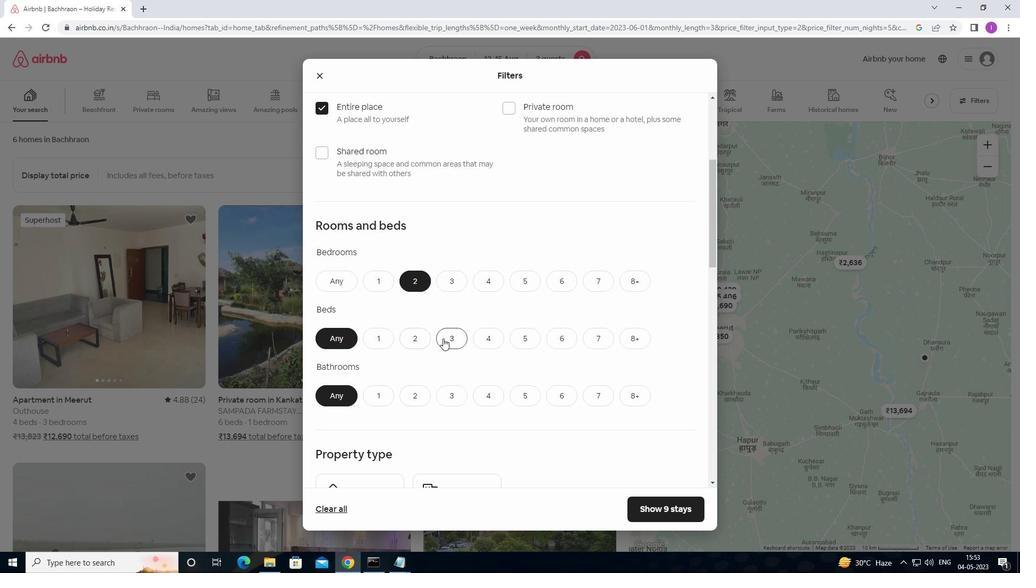 
Action: Mouse moved to (378, 402)
Screenshot: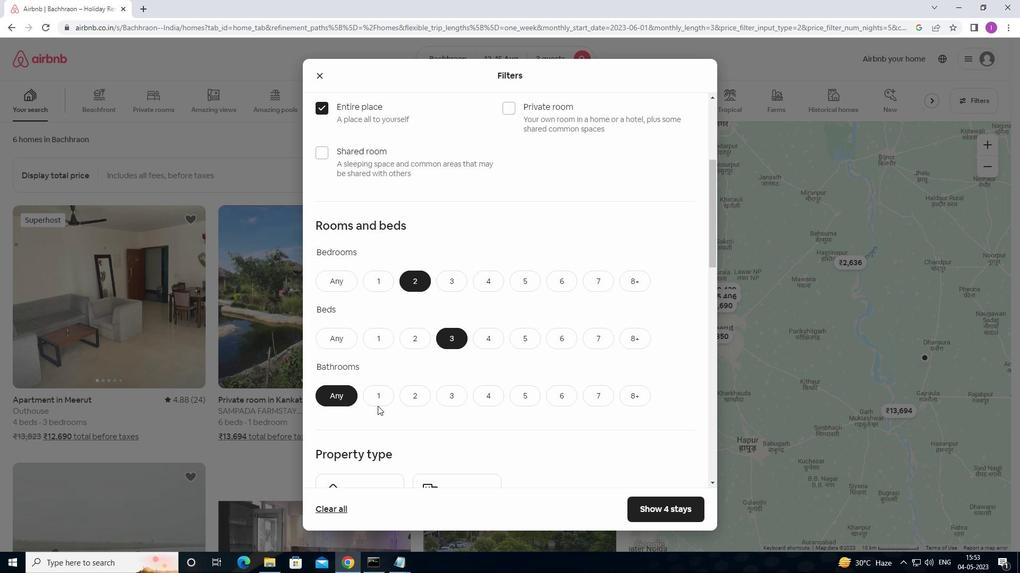 
Action: Mouse pressed left at (378, 402)
Screenshot: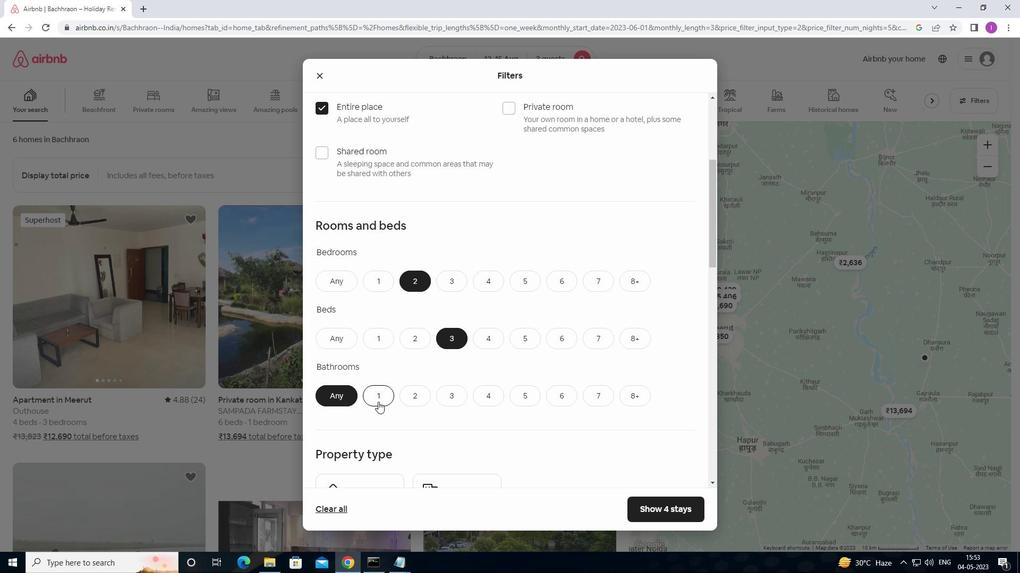 
Action: Mouse moved to (439, 448)
Screenshot: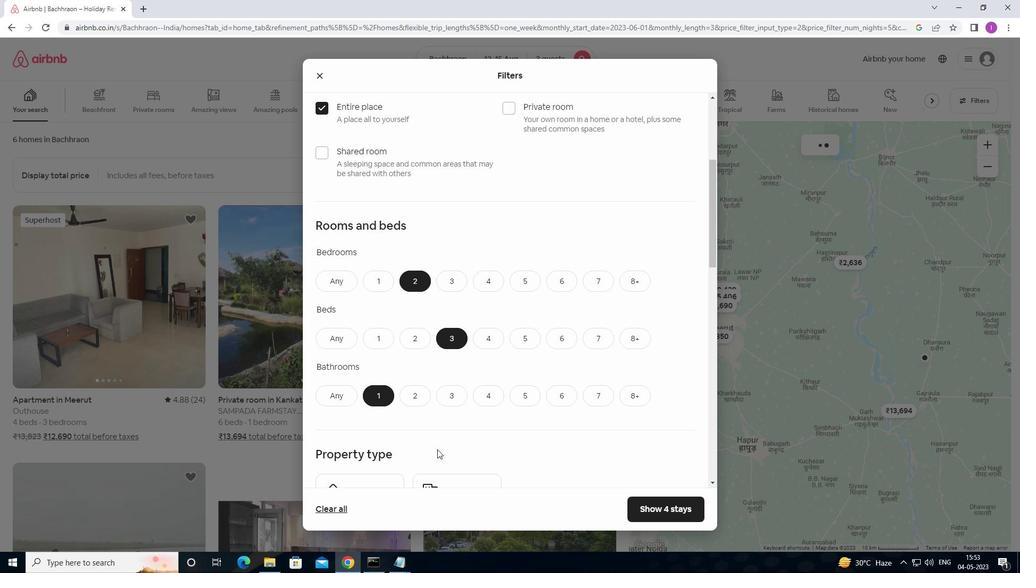
Action: Mouse scrolled (439, 448) with delta (0, 0)
Screenshot: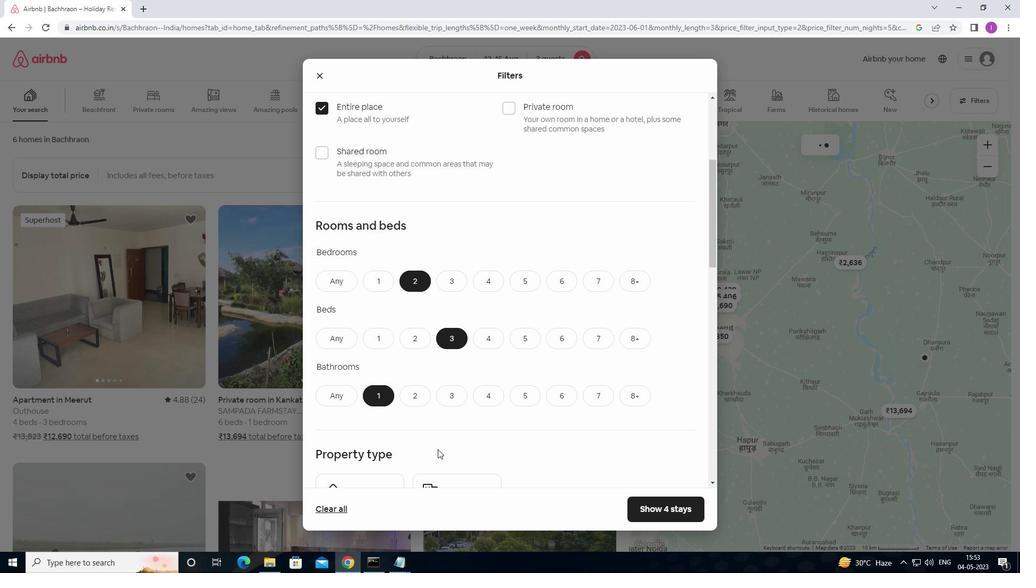 
Action: Mouse scrolled (439, 448) with delta (0, 0)
Screenshot: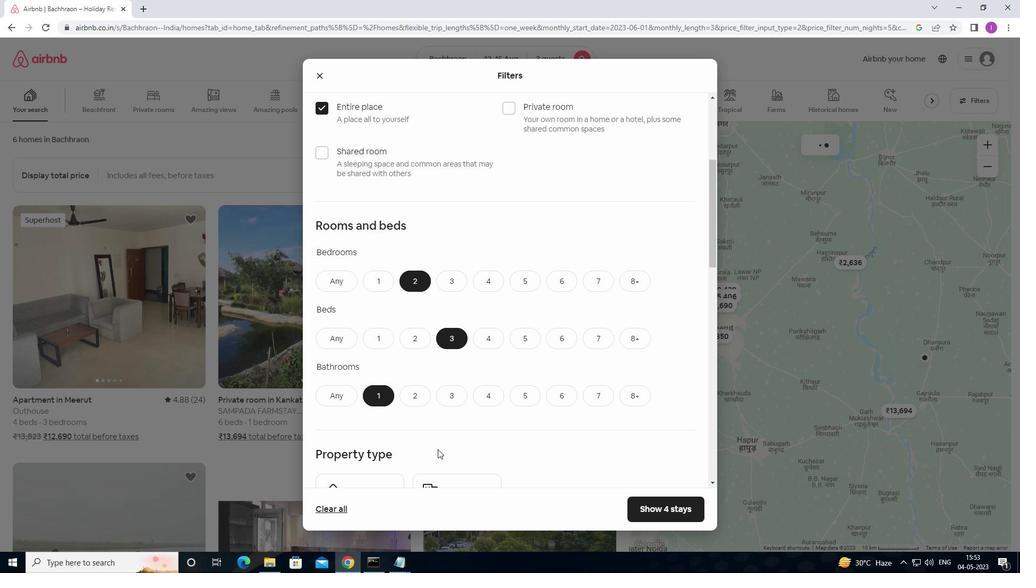 
Action: Mouse scrolled (439, 448) with delta (0, 0)
Screenshot: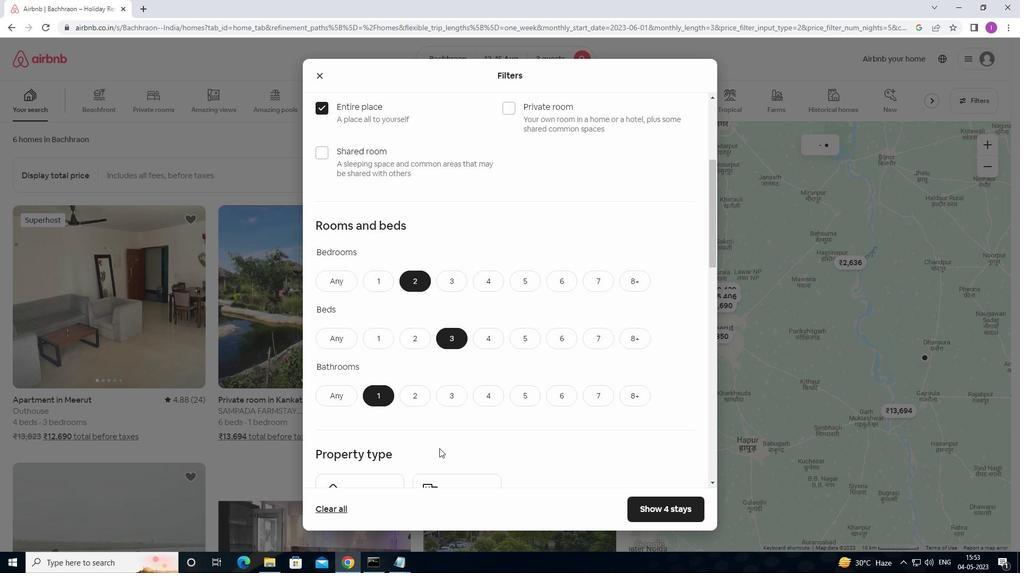 
Action: Mouse moved to (374, 373)
Screenshot: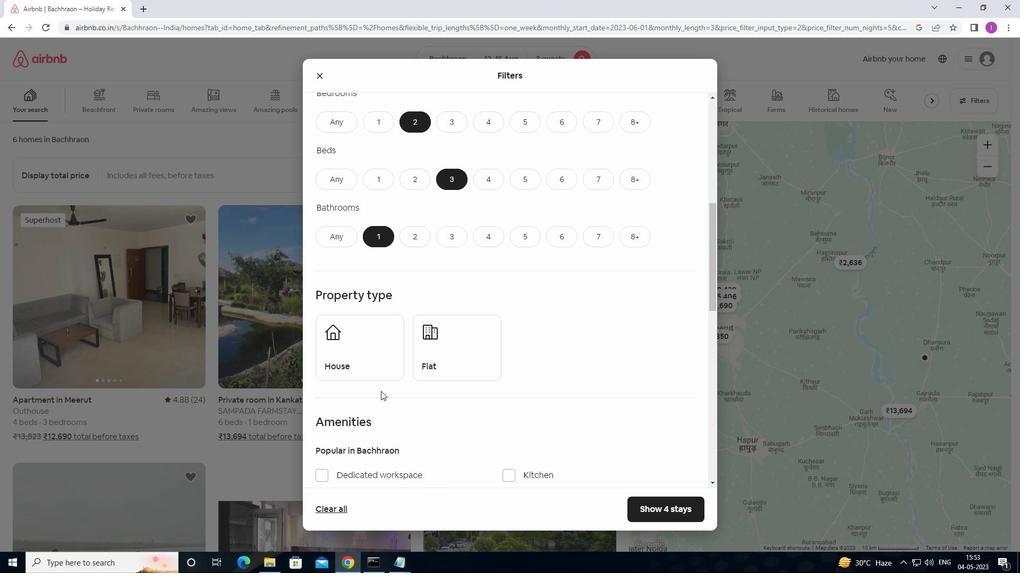 
Action: Mouse pressed left at (374, 373)
Screenshot: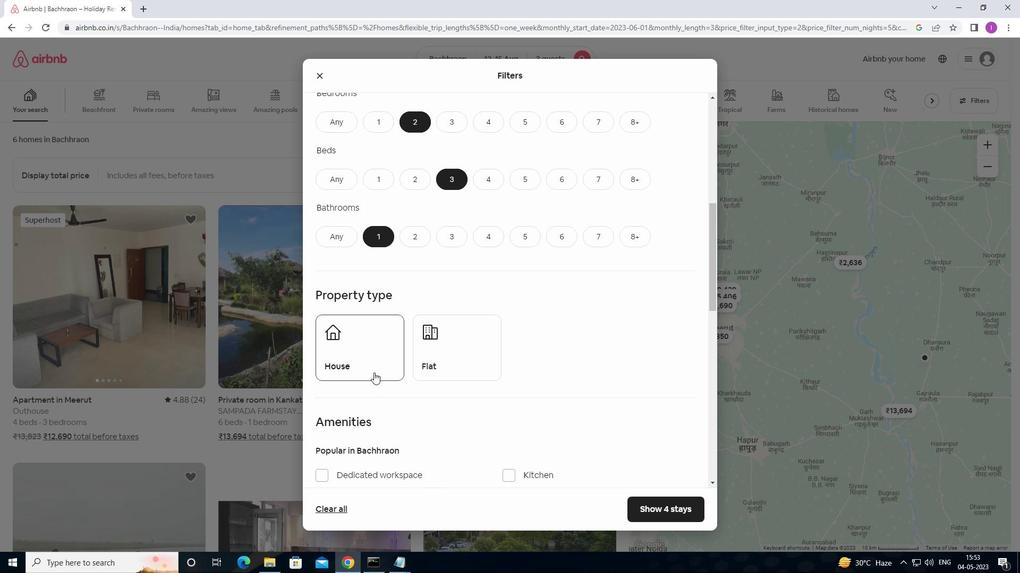 
Action: Mouse moved to (482, 374)
Screenshot: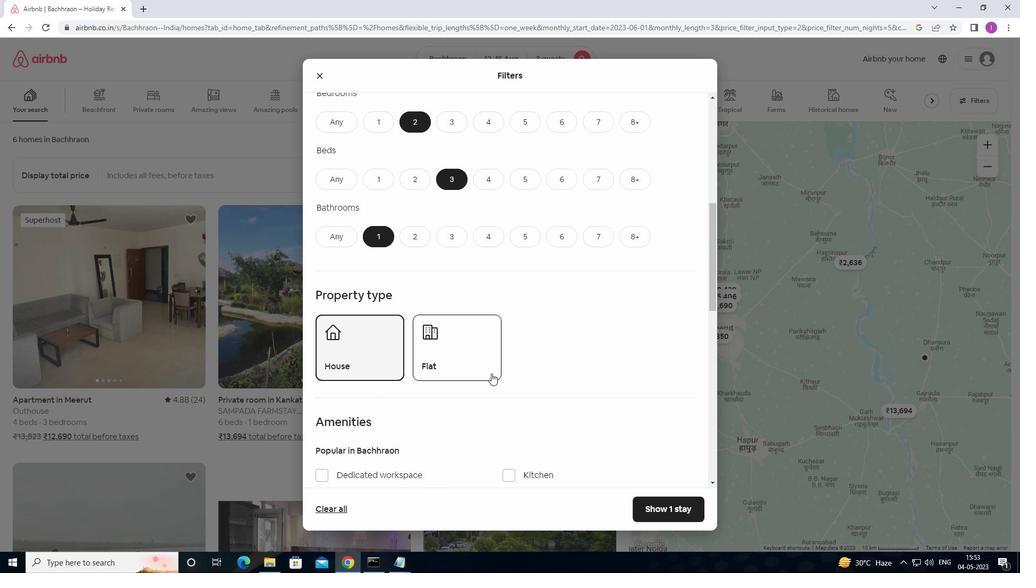 
Action: Mouse pressed left at (482, 374)
Screenshot: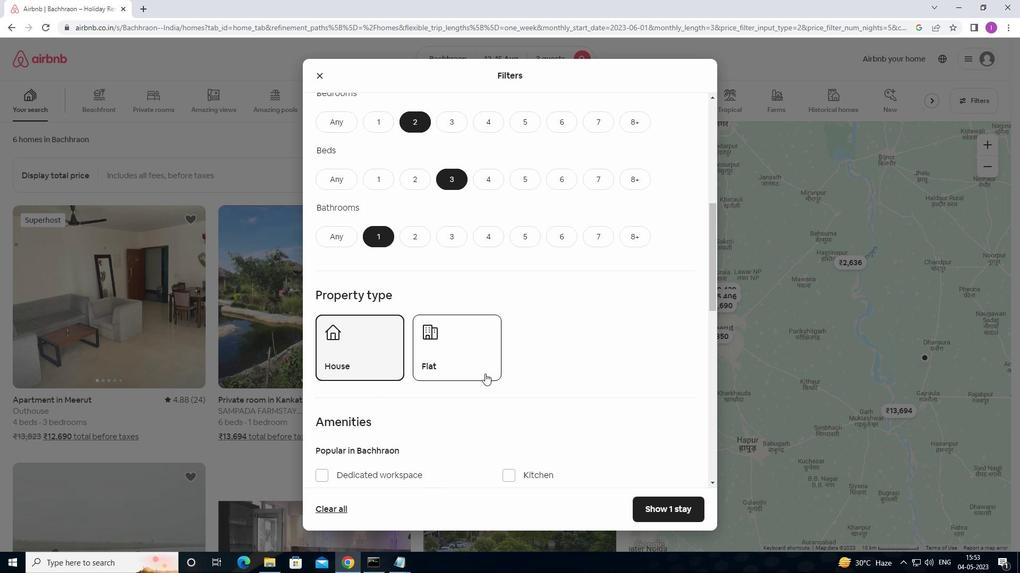 
Action: Mouse moved to (486, 418)
Screenshot: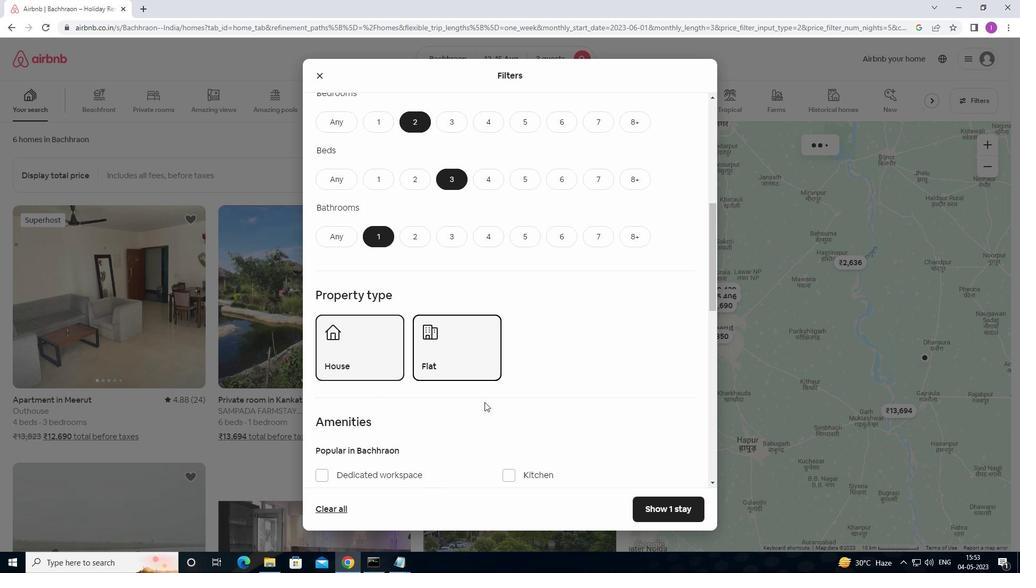 
Action: Mouse scrolled (486, 417) with delta (0, 0)
Screenshot: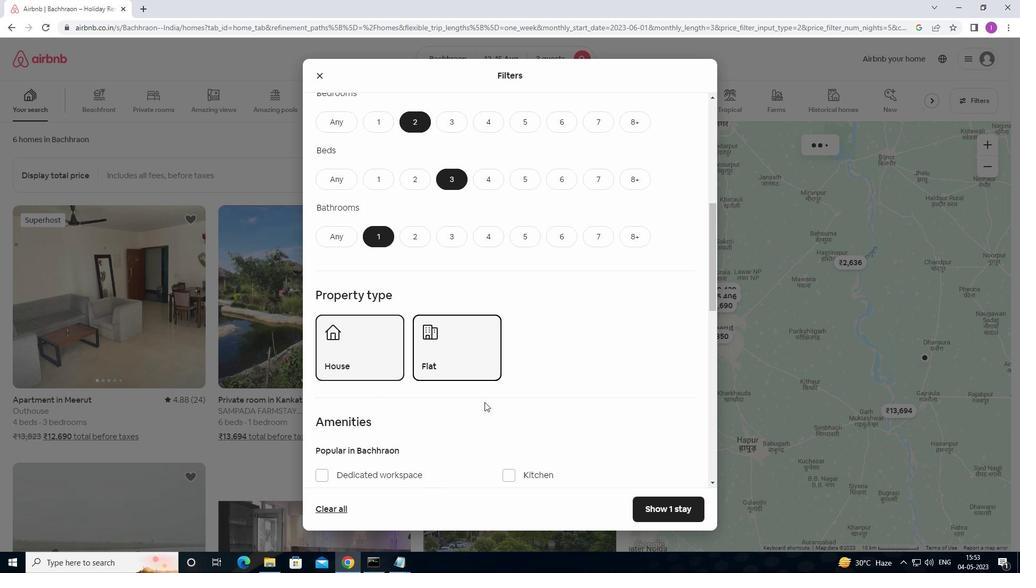 
Action: Mouse scrolled (486, 417) with delta (0, 0)
Screenshot: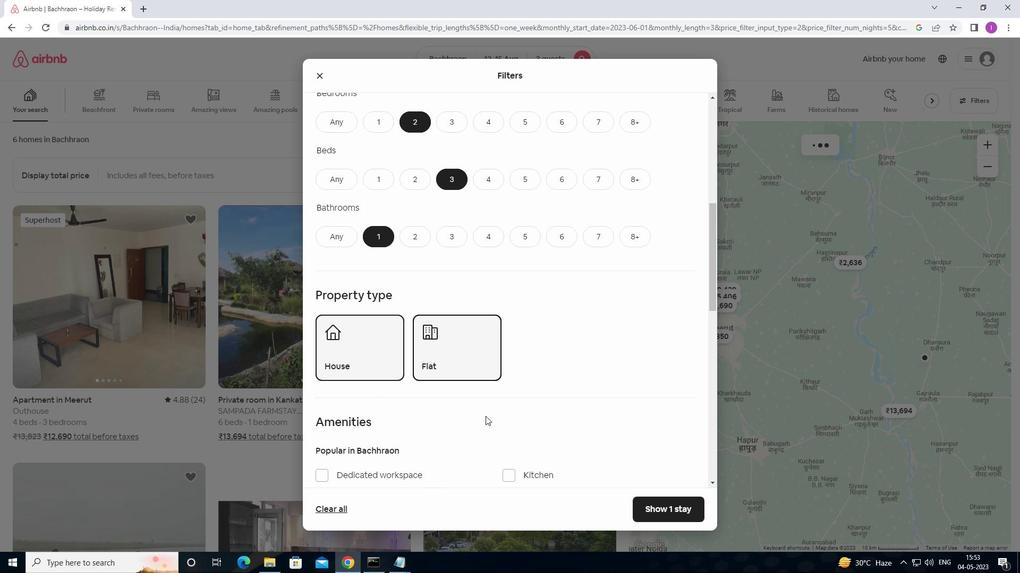 
Action: Mouse moved to (486, 419)
Screenshot: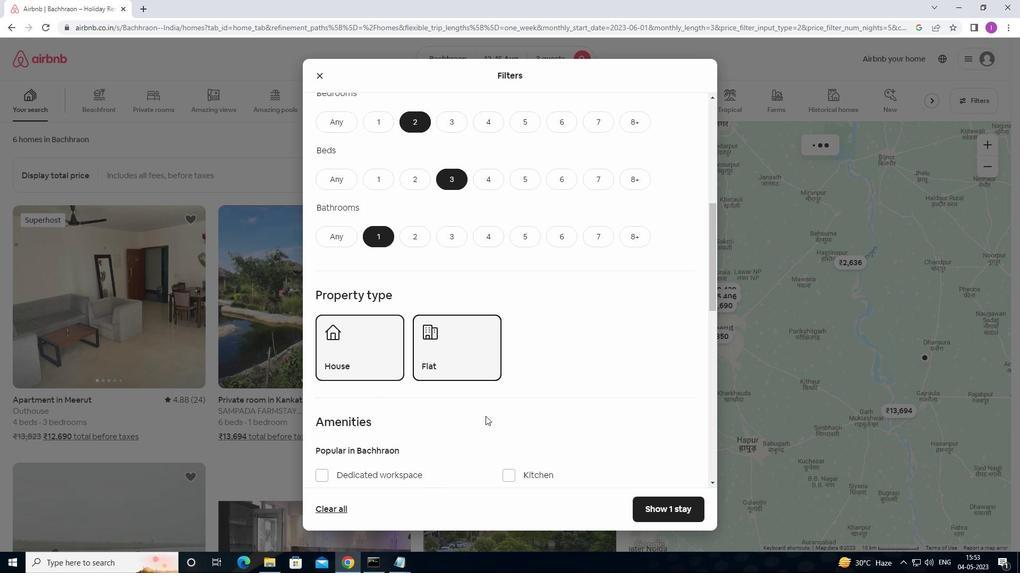 
Action: Mouse scrolled (486, 418) with delta (0, 0)
Screenshot: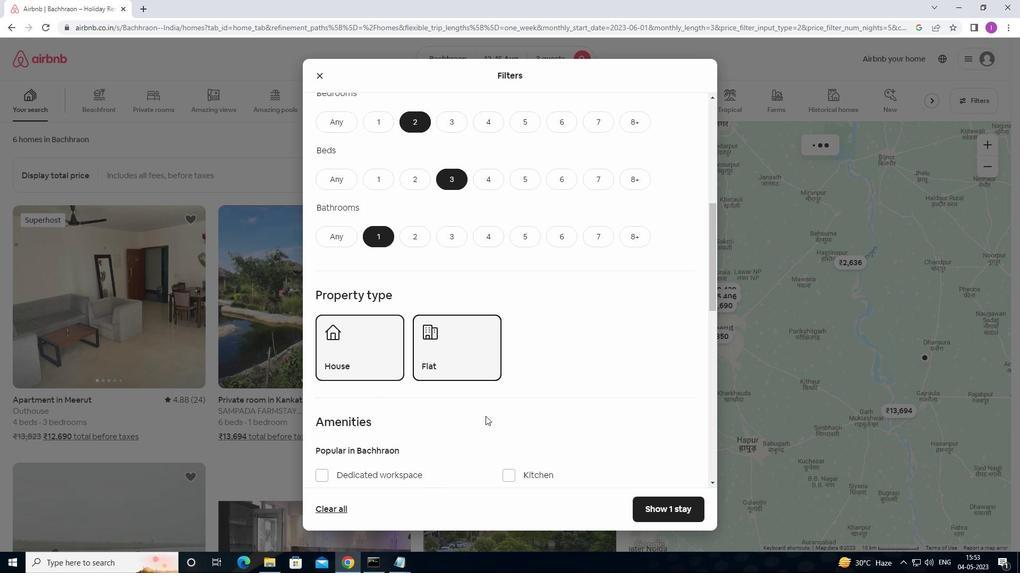 
Action: Mouse scrolled (486, 418) with delta (0, 0)
Screenshot: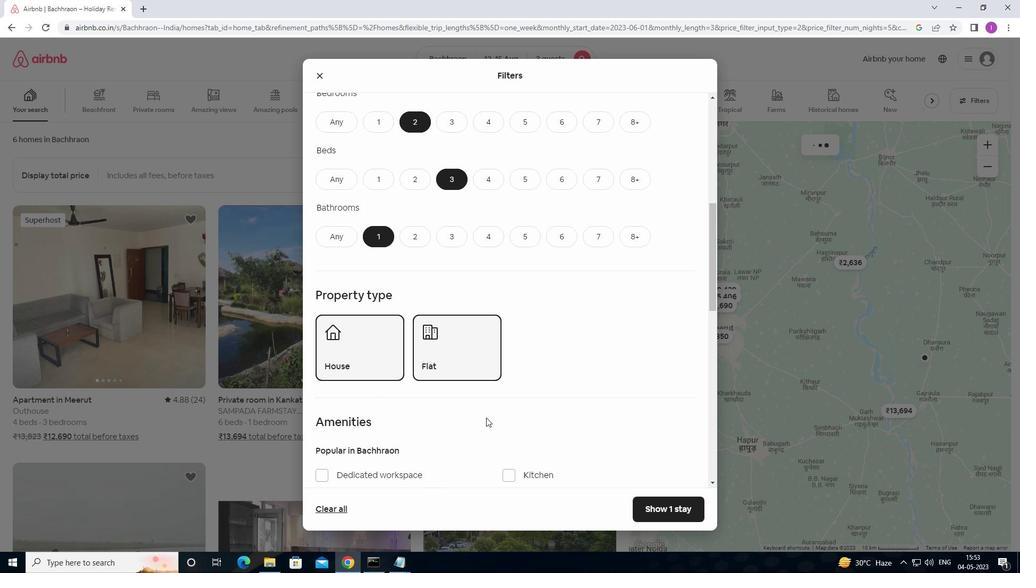 
Action: Mouse moved to (503, 410)
Screenshot: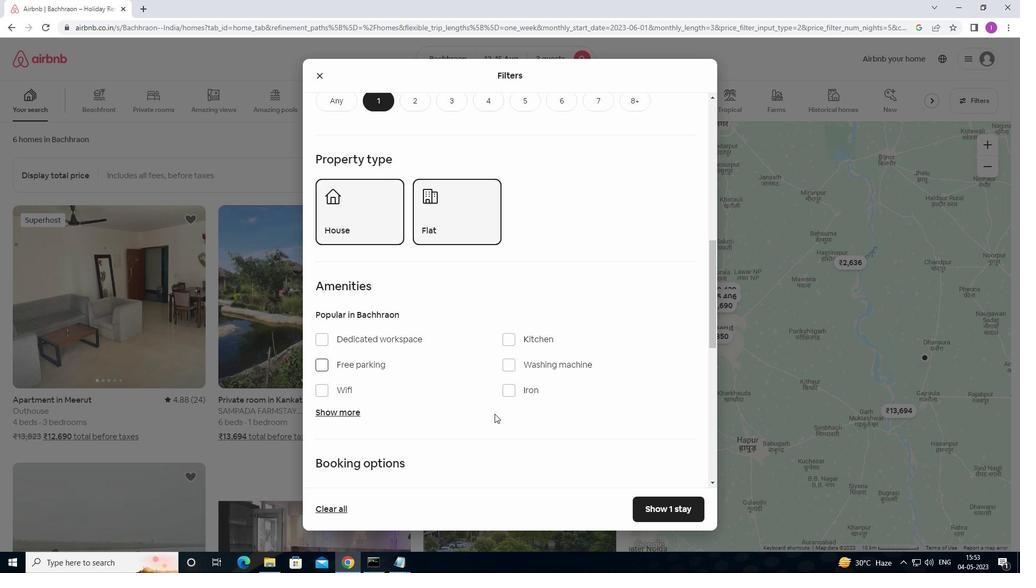 
Action: Mouse scrolled (503, 409) with delta (0, 0)
Screenshot: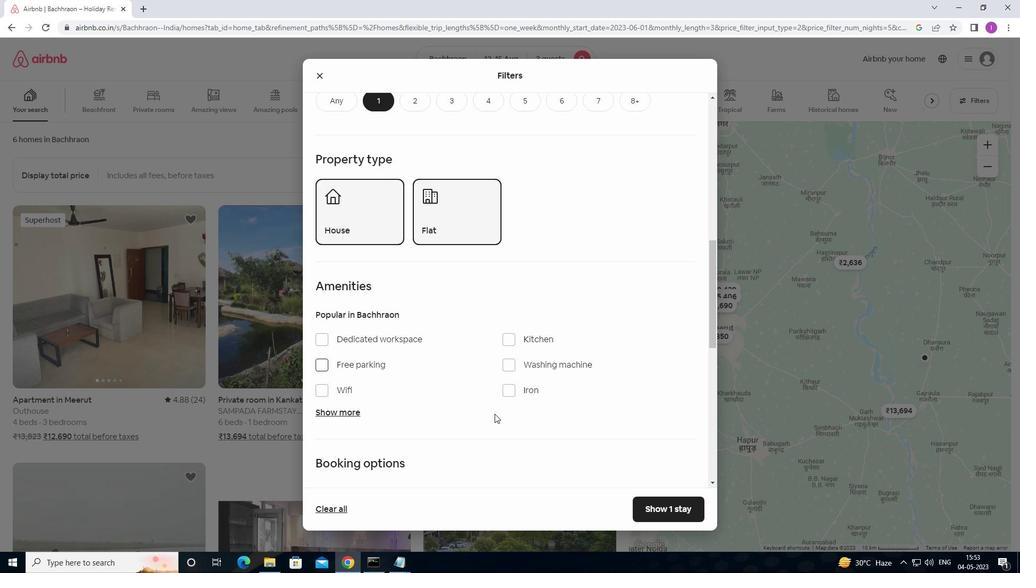 
Action: Mouse moved to (504, 410)
Screenshot: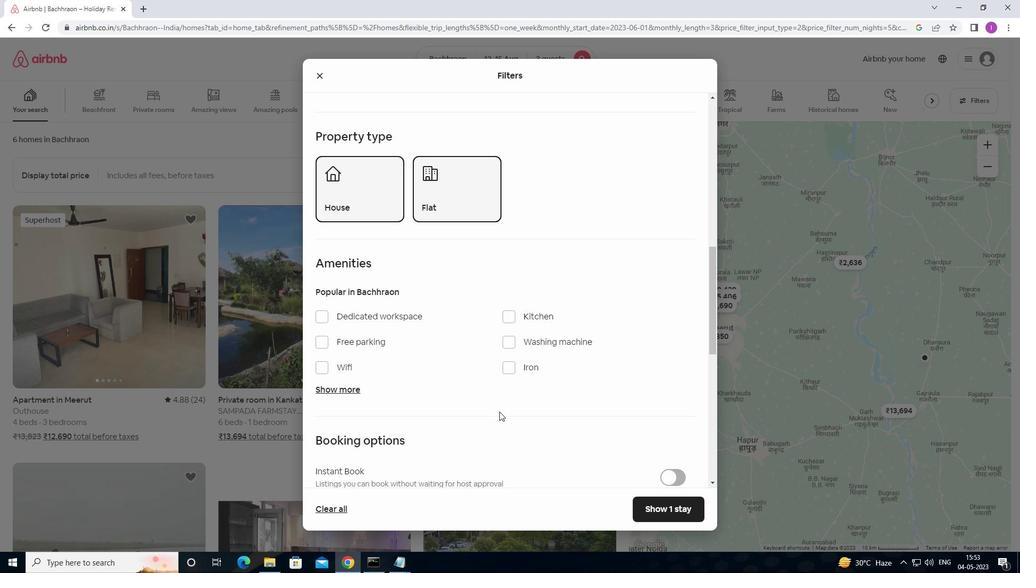 
Action: Mouse scrolled (504, 409) with delta (0, 0)
Screenshot: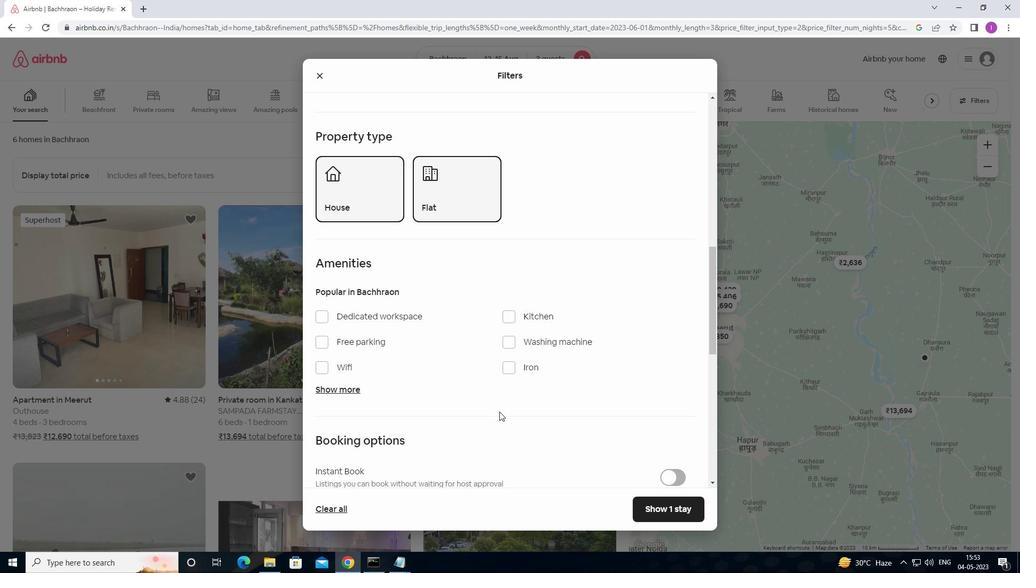 
Action: Mouse moved to (504, 410)
Screenshot: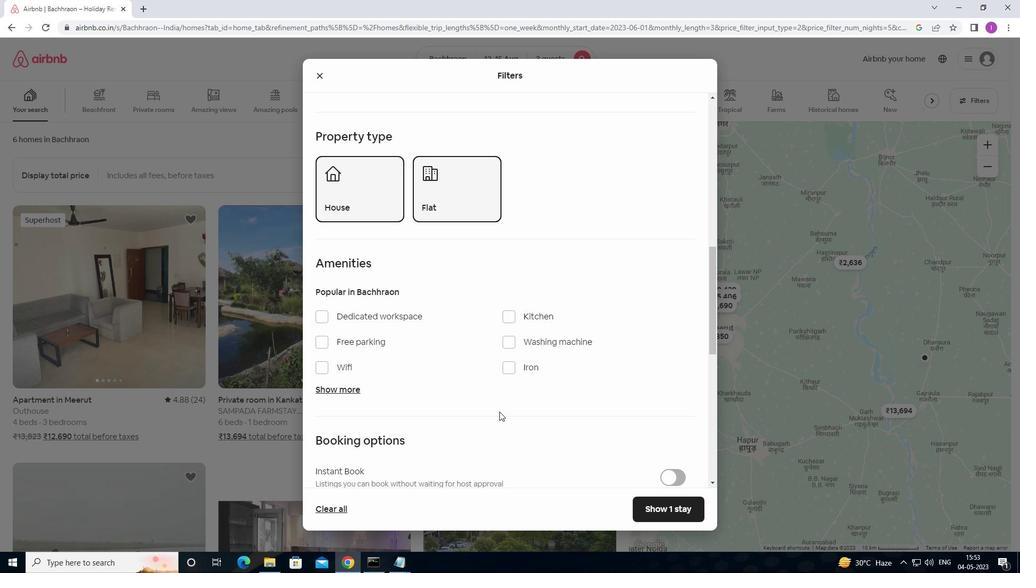
Action: Mouse scrolled (504, 409) with delta (0, 0)
Screenshot: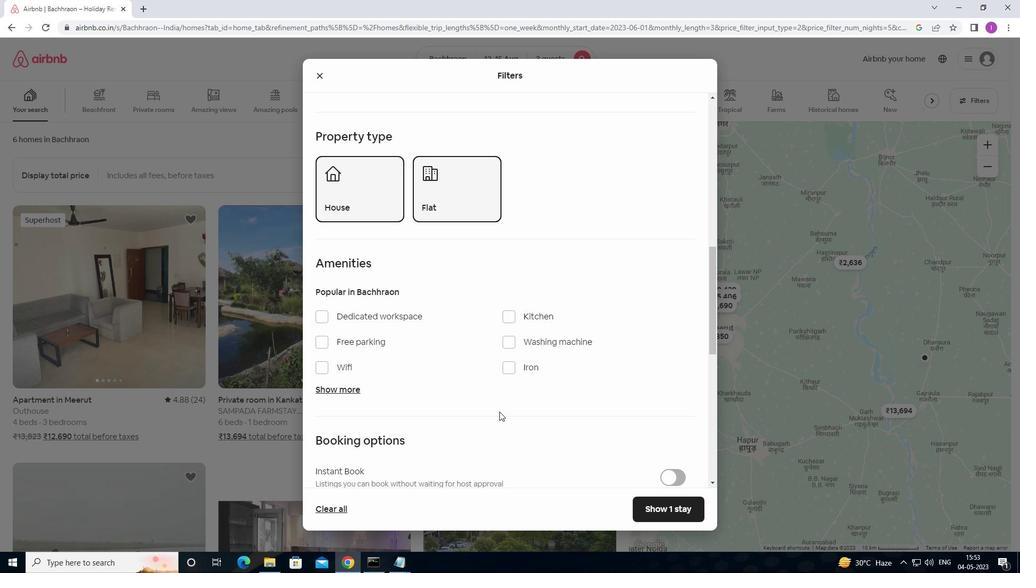 
Action: Mouse moved to (672, 301)
Screenshot: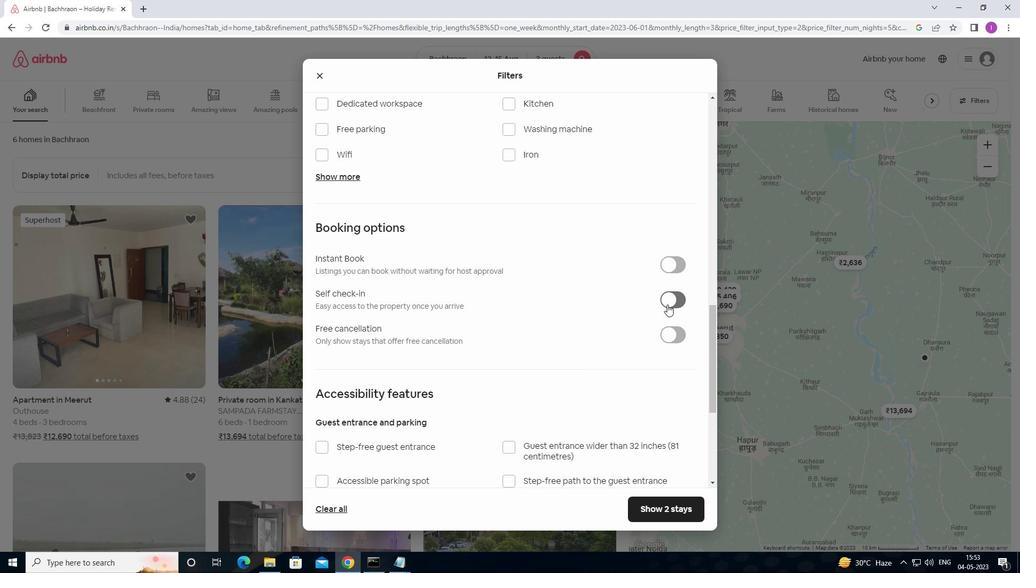 
Action: Mouse pressed left at (672, 301)
Screenshot: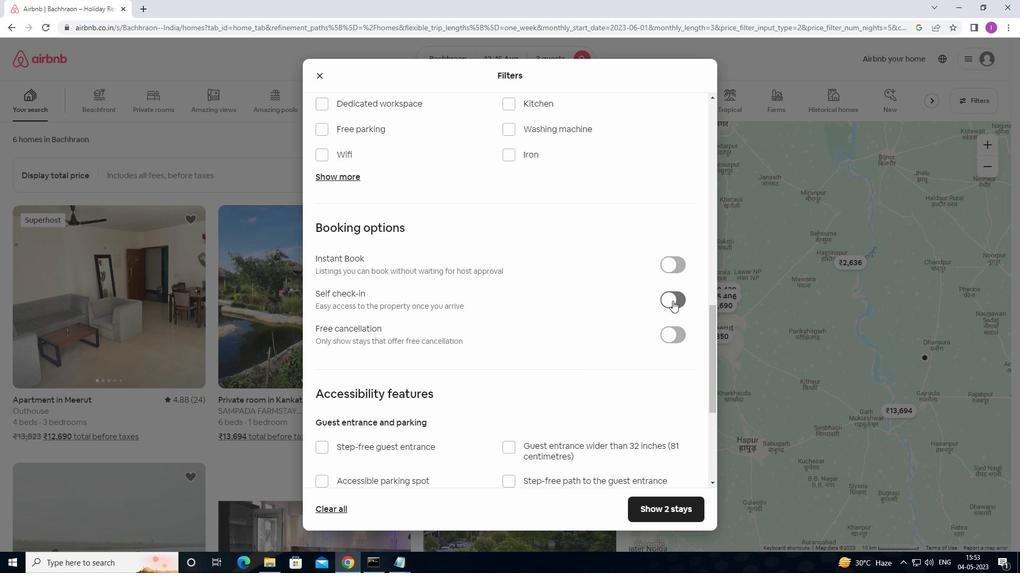 
Action: Mouse moved to (670, 307)
Screenshot: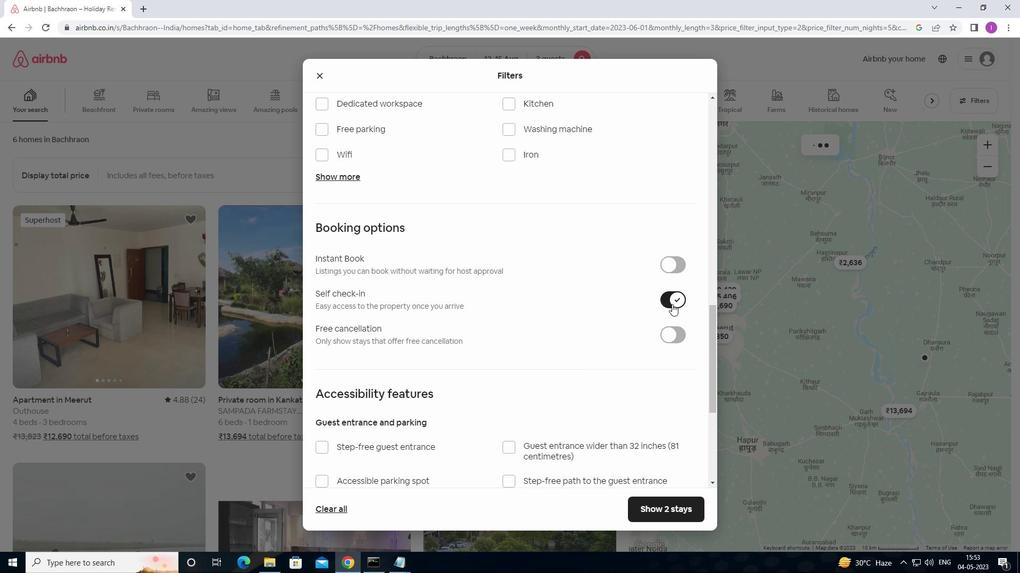 
Action: Mouse scrolled (670, 307) with delta (0, 0)
Screenshot: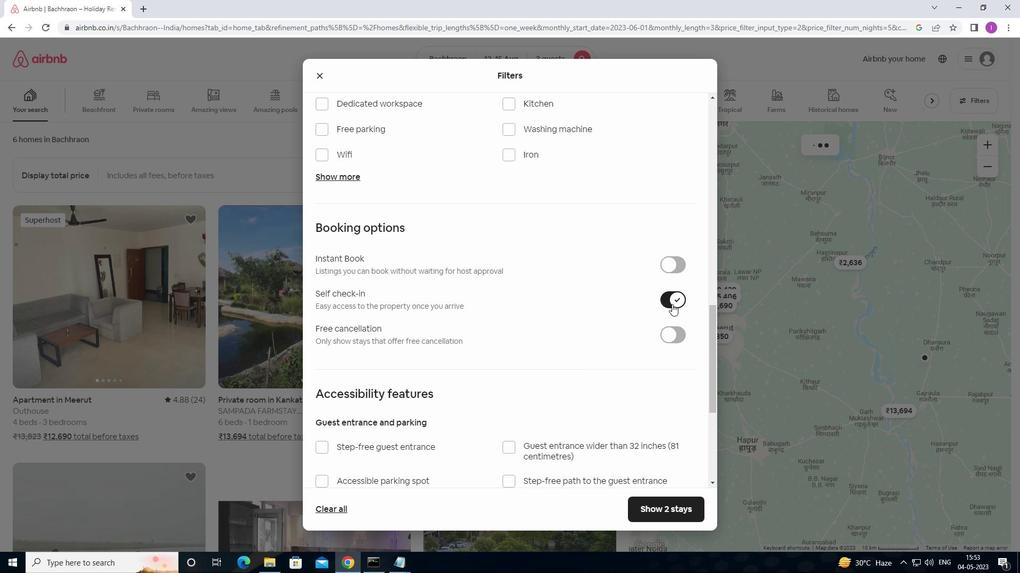 
Action: Mouse moved to (668, 309)
Screenshot: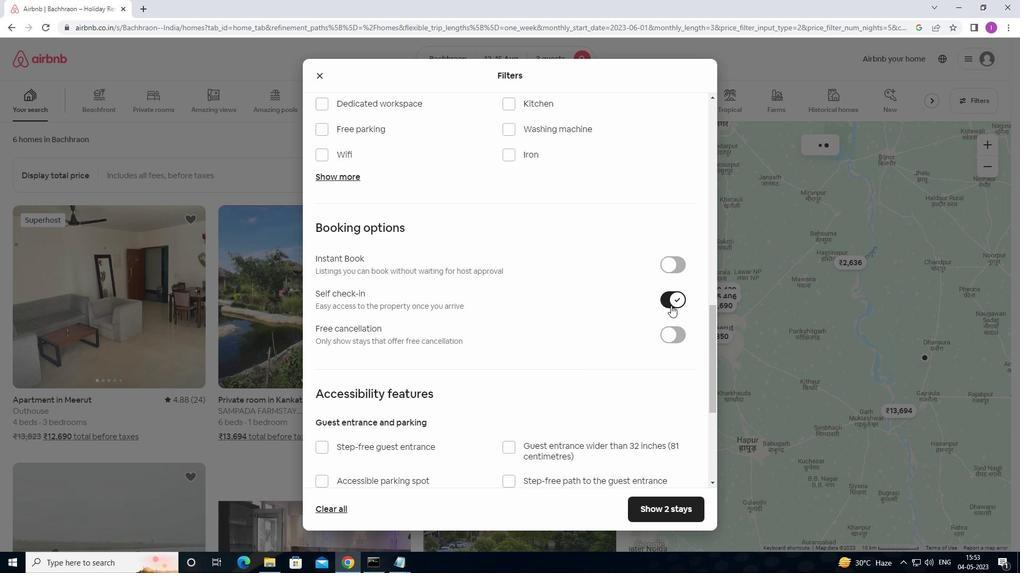 
Action: Mouse scrolled (668, 308) with delta (0, 0)
Screenshot: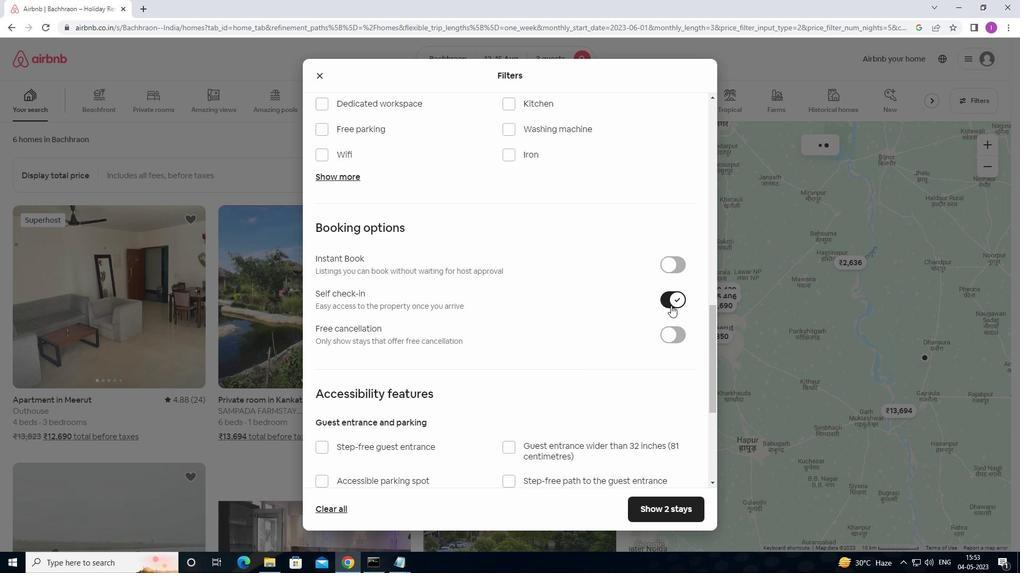 
Action: Mouse moved to (660, 311)
Screenshot: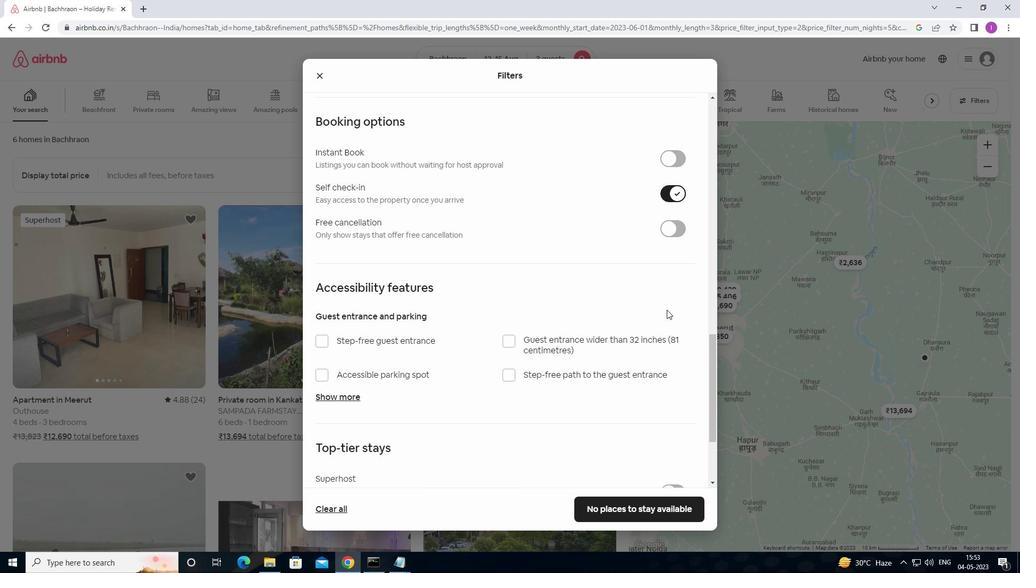 
Action: Mouse scrolled (660, 310) with delta (0, 0)
Screenshot: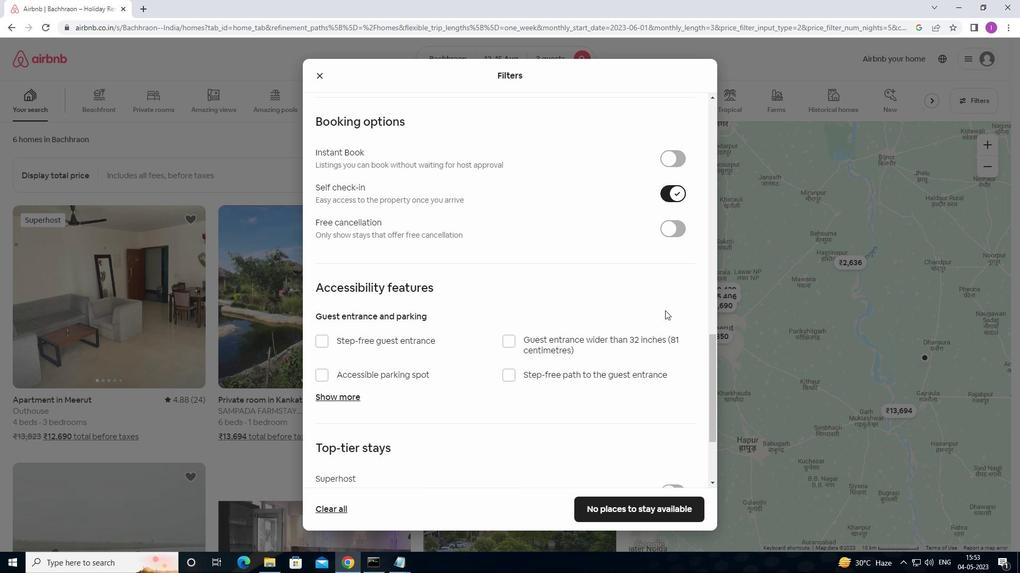 
Action: Mouse moved to (657, 311)
Screenshot: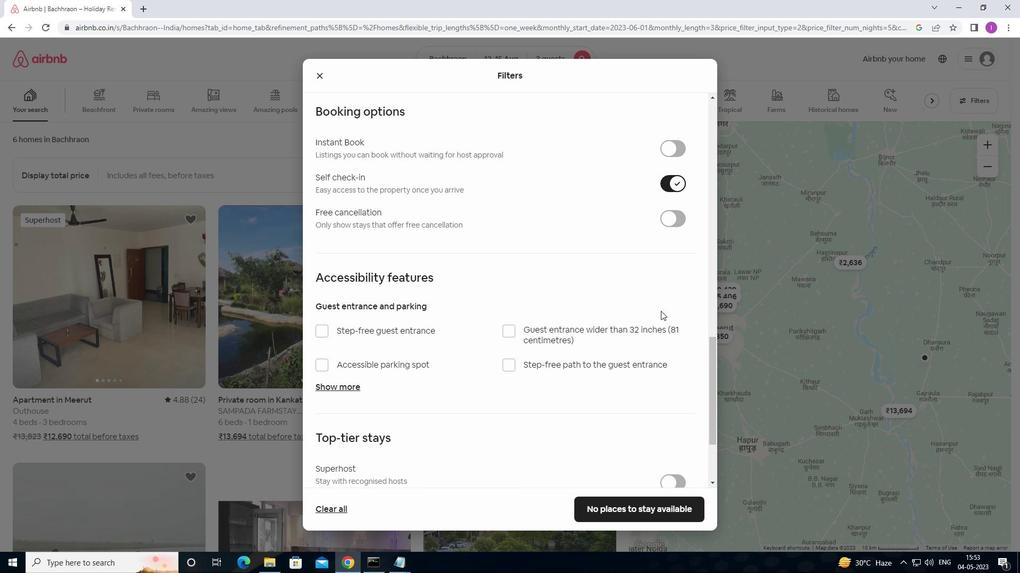 
Action: Mouse scrolled (657, 311) with delta (0, 0)
Screenshot: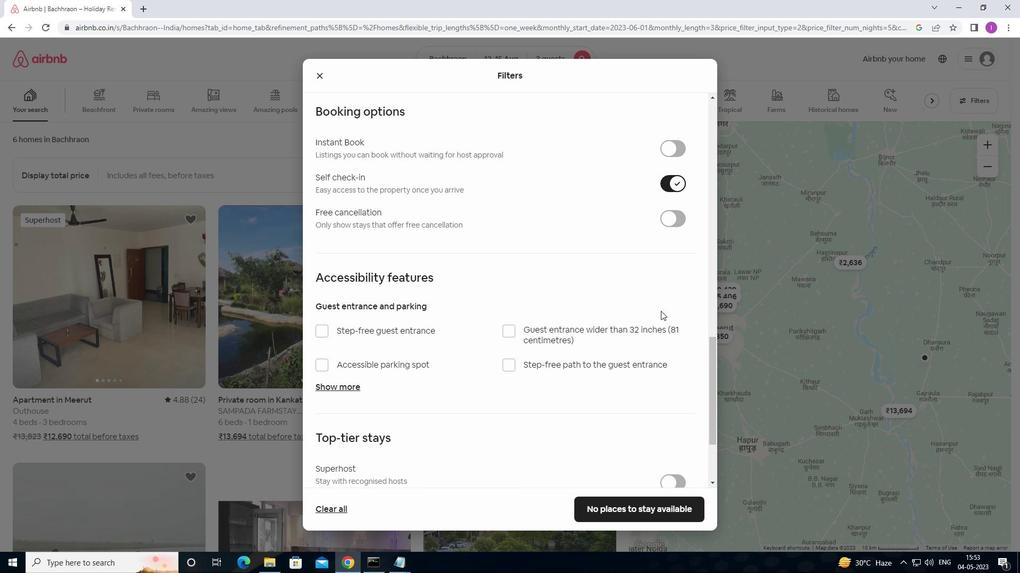 
Action: Mouse moved to (638, 333)
Screenshot: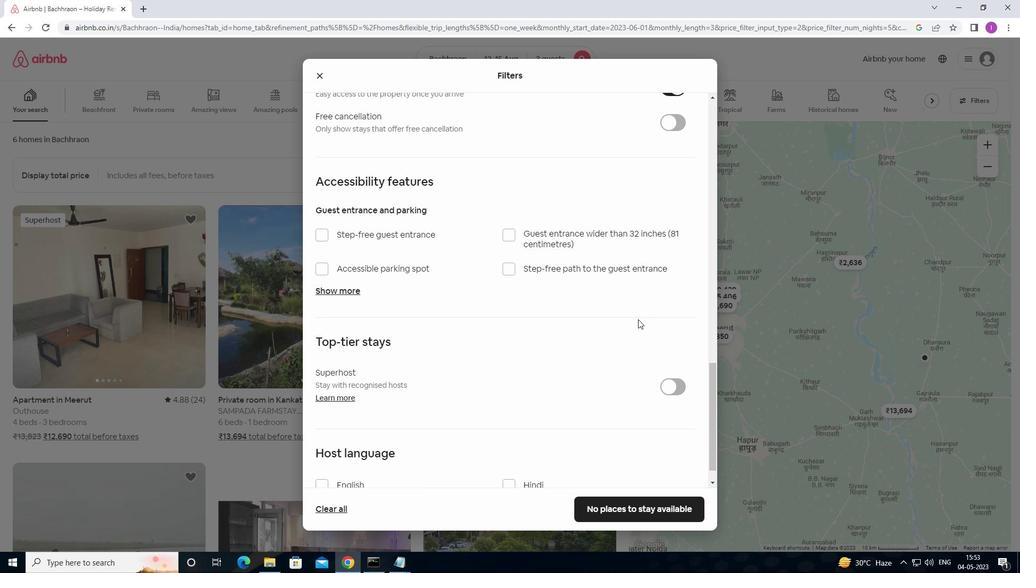 
Action: Mouse scrolled (638, 332) with delta (0, 0)
Screenshot: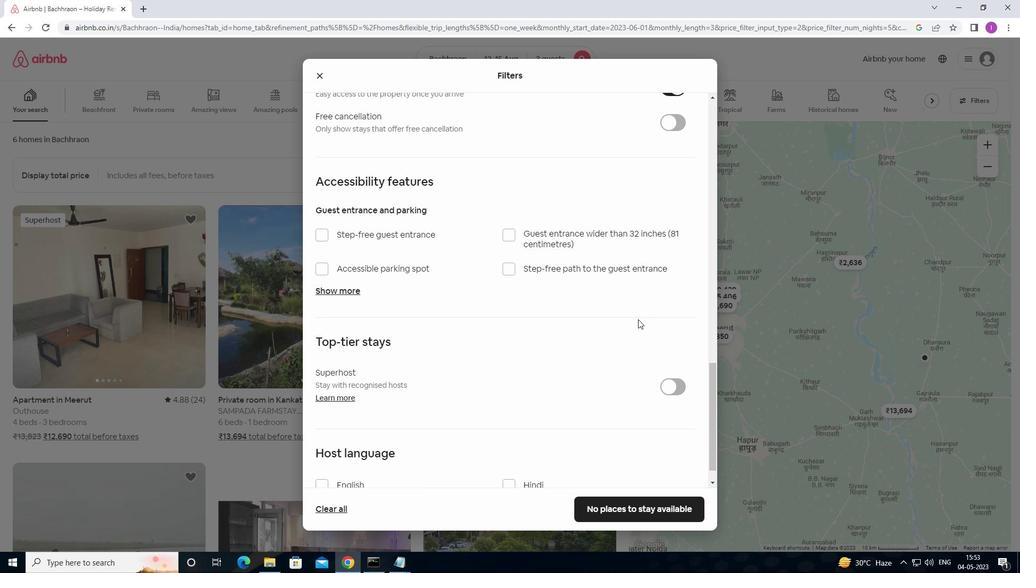 
Action: Mouse moved to (636, 344)
Screenshot: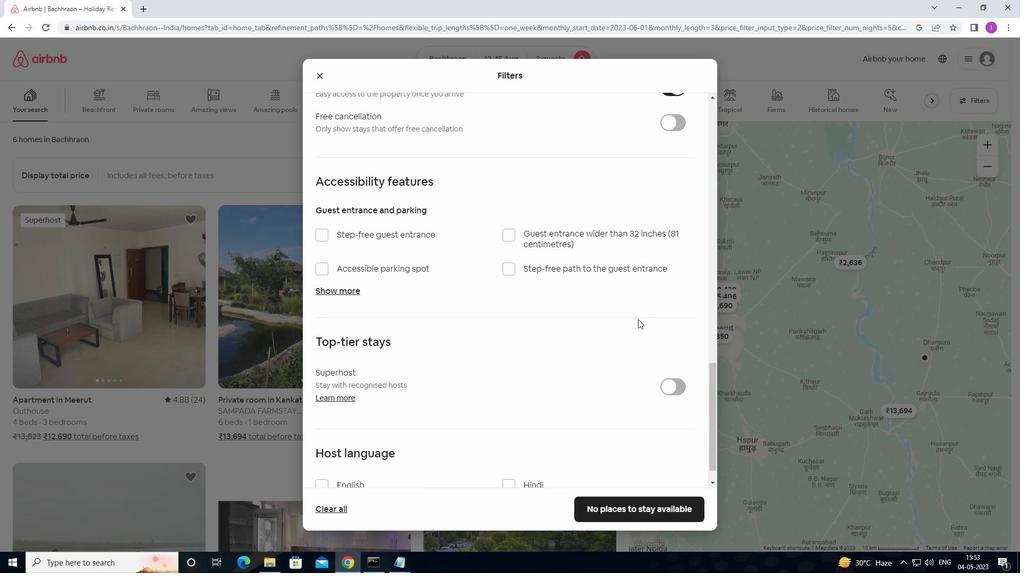 
Action: Mouse scrolled (636, 344) with delta (0, 0)
Screenshot: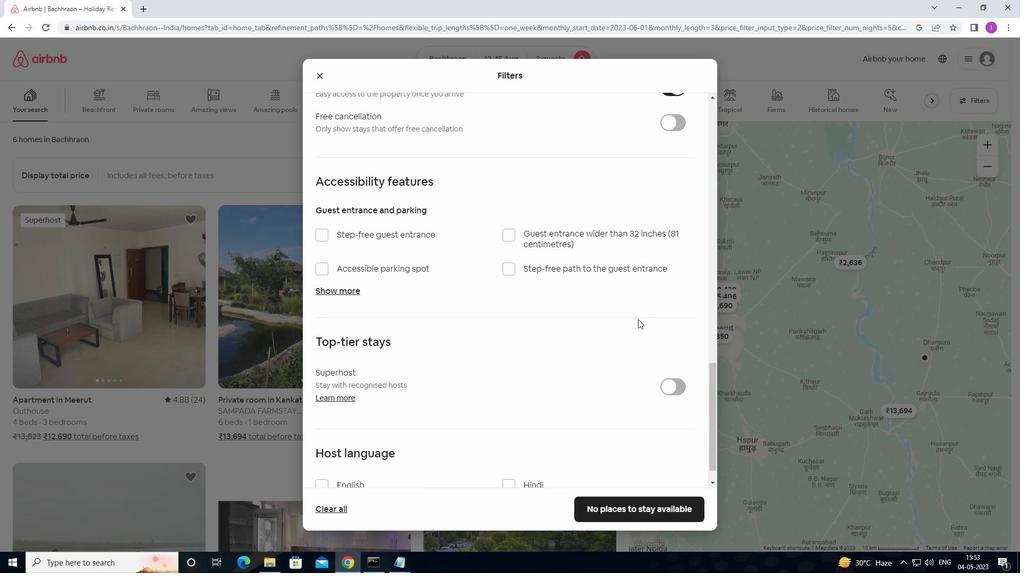 
Action: Mouse moved to (630, 358)
Screenshot: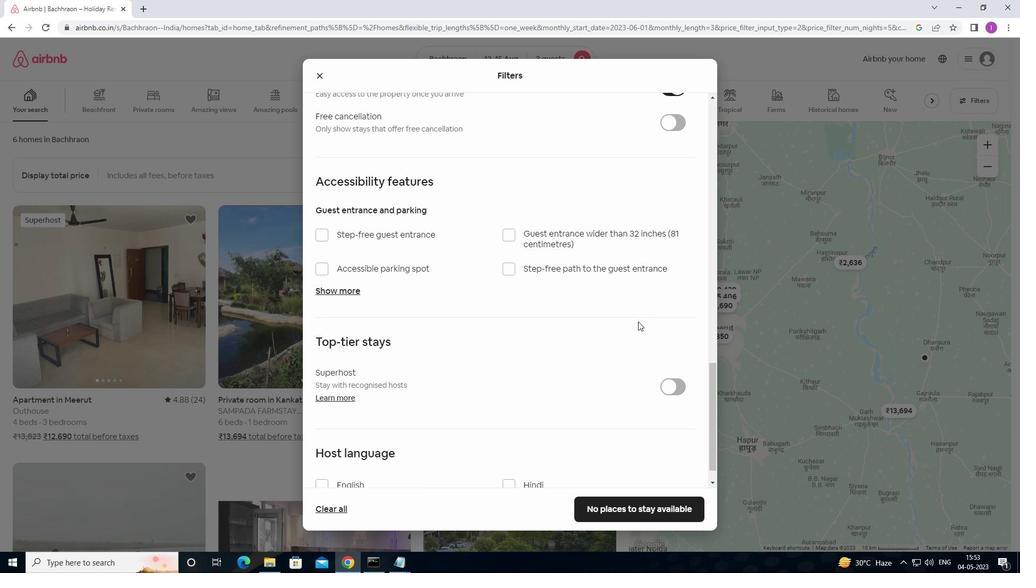 
Action: Mouse scrolled (630, 357) with delta (0, 0)
Screenshot: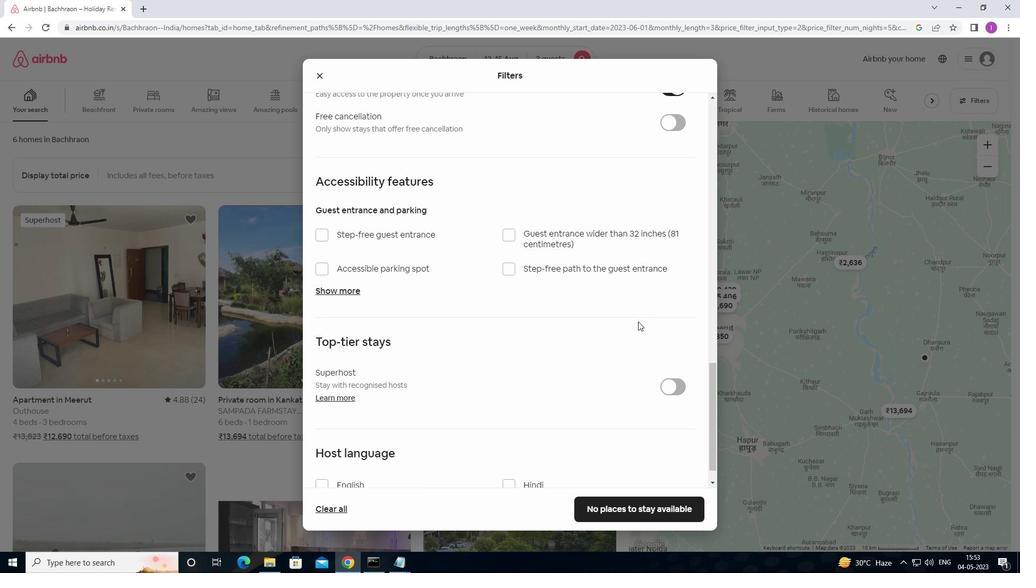 
Action: Mouse moved to (628, 360)
Screenshot: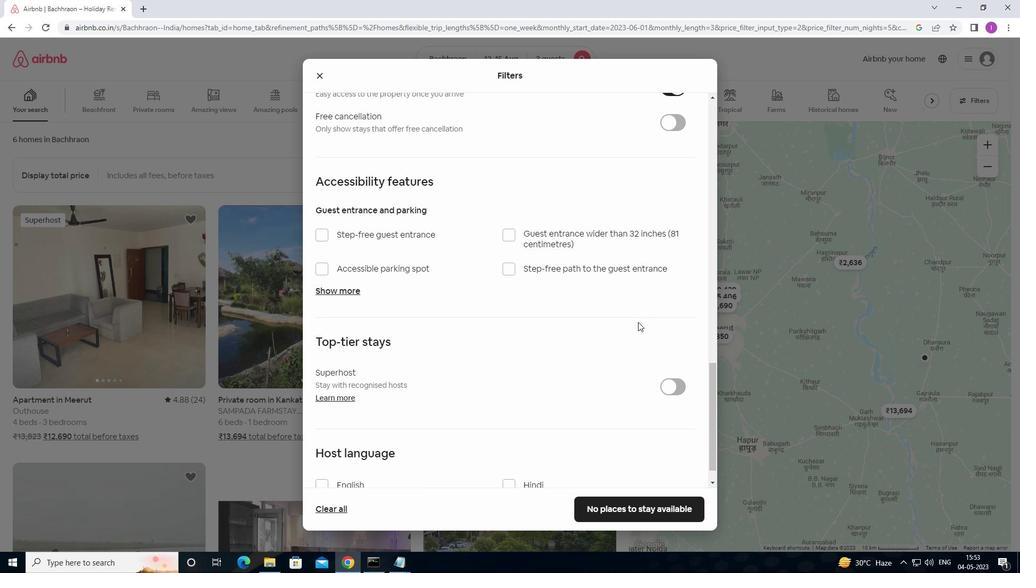 
Action: Mouse scrolled (628, 360) with delta (0, 0)
Screenshot: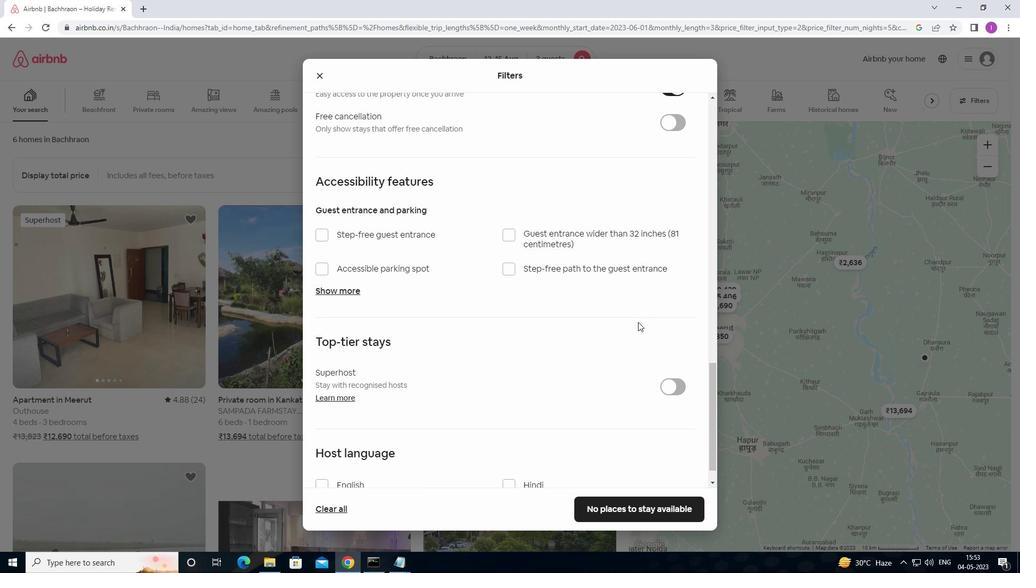
Action: Mouse moved to (320, 458)
Screenshot: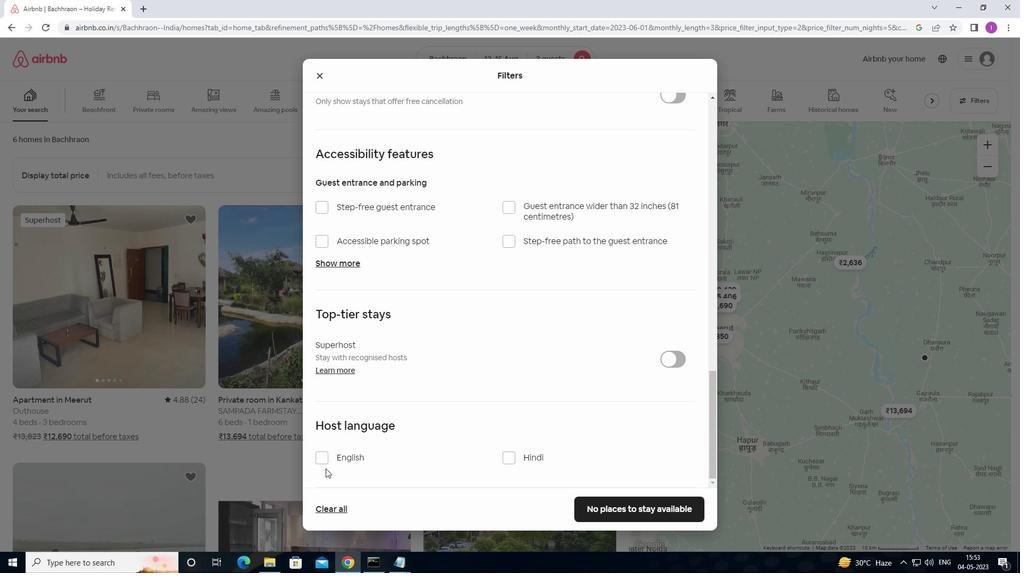 
Action: Mouse pressed left at (320, 458)
Screenshot: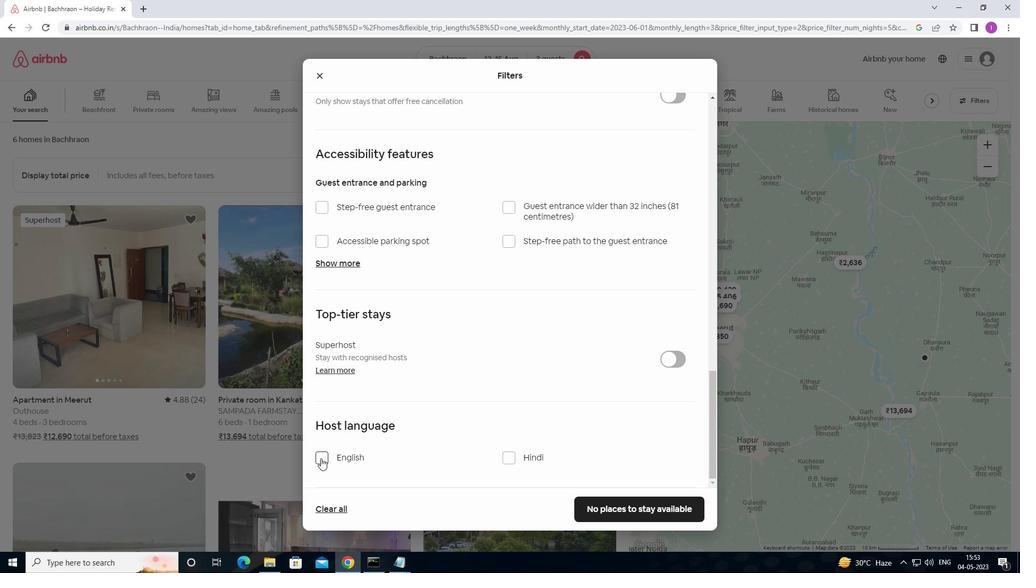 
Action: Mouse moved to (405, 452)
Screenshot: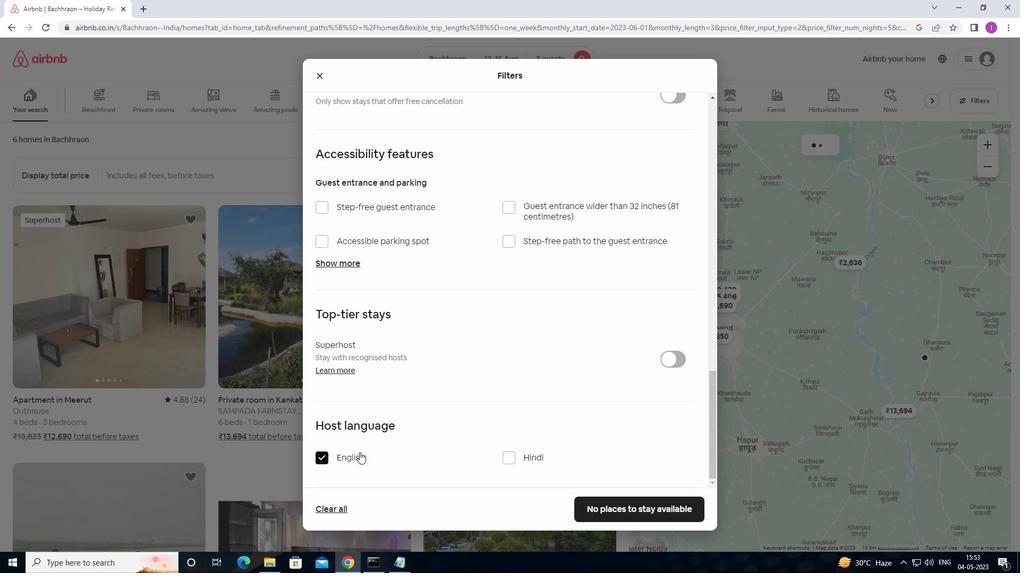 
Action: Mouse scrolled (405, 452) with delta (0, 0)
Screenshot: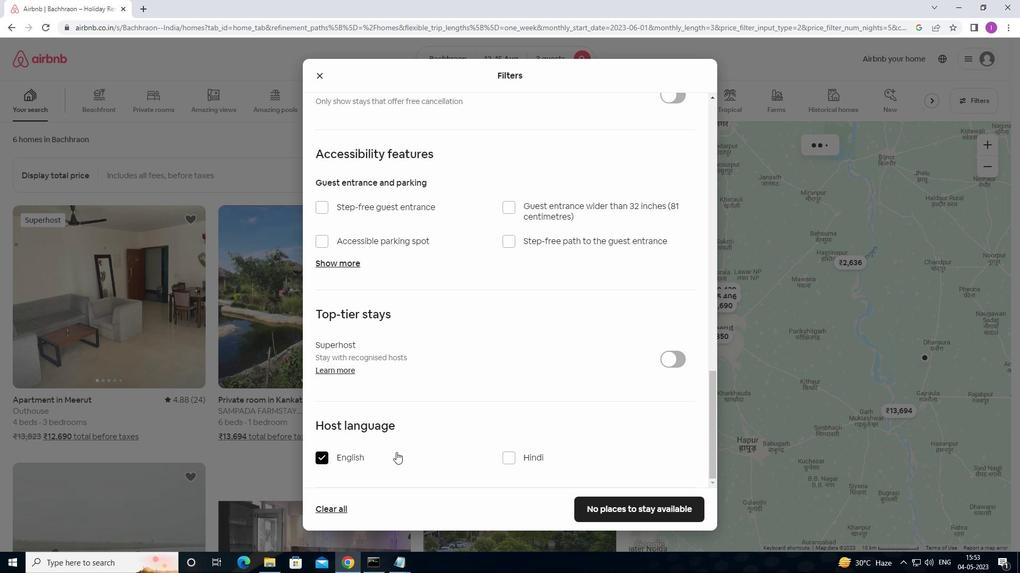 
Action: Mouse moved to (407, 453)
Screenshot: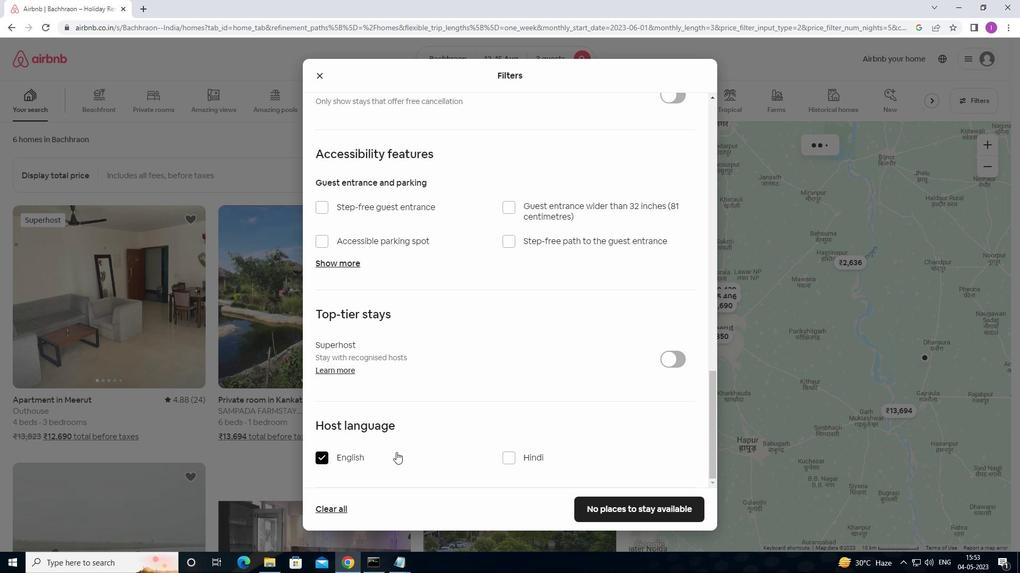 
Action: Mouse scrolled (407, 452) with delta (0, 0)
Screenshot: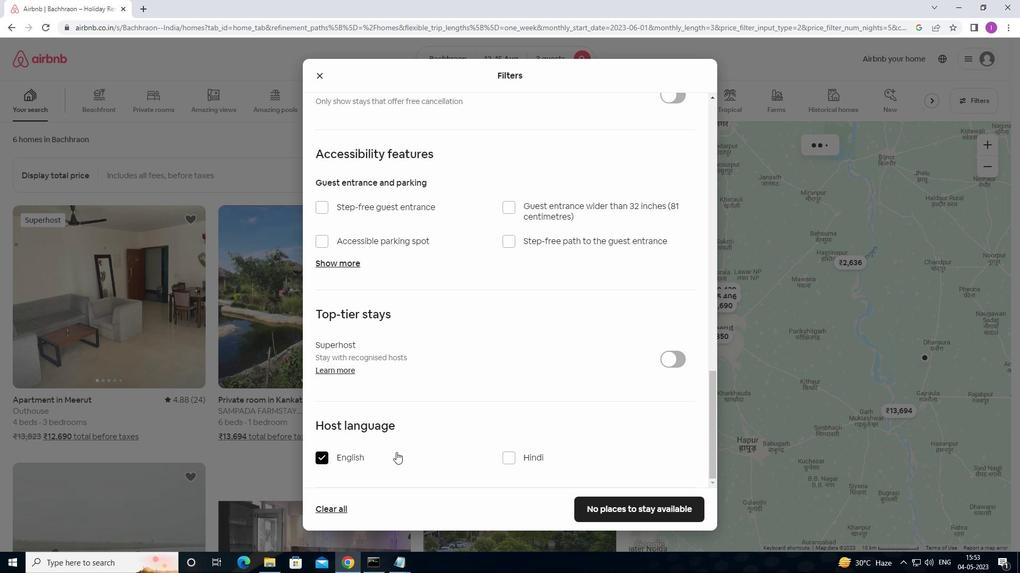 
Action: Mouse moved to (408, 453)
Screenshot: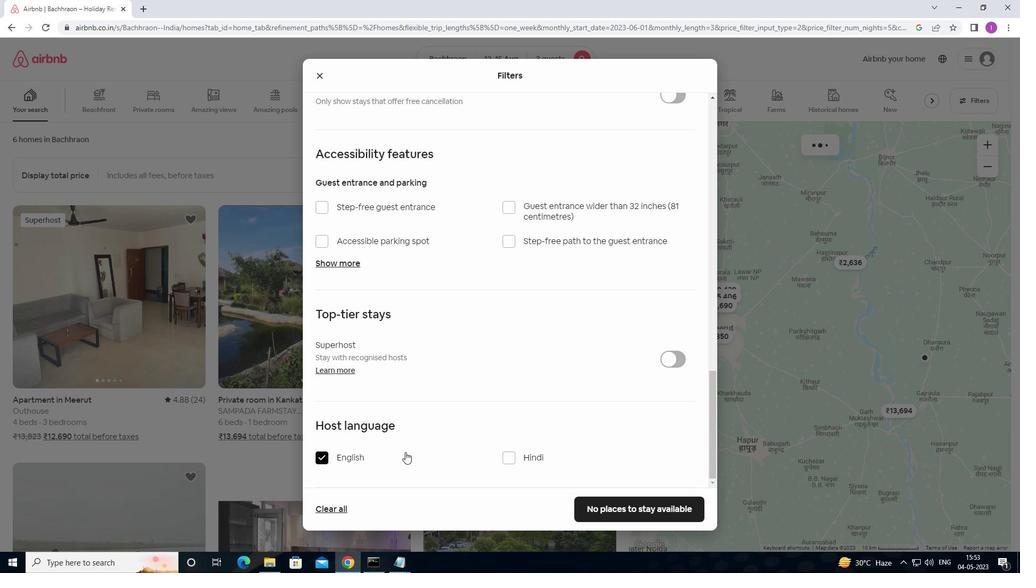 
Action: Mouse scrolled (408, 452) with delta (0, 0)
Screenshot: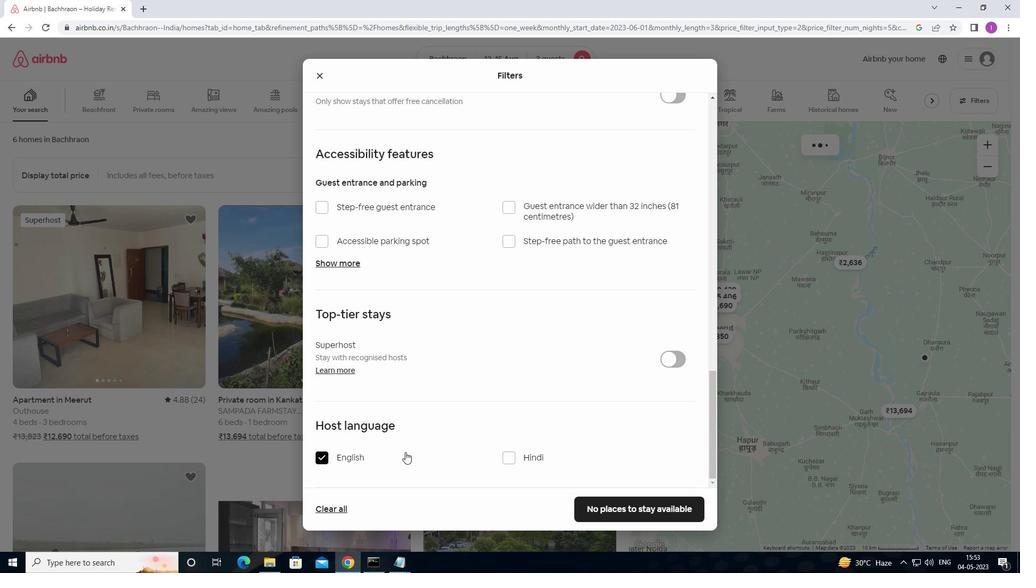
Action: Mouse moved to (414, 453)
Screenshot: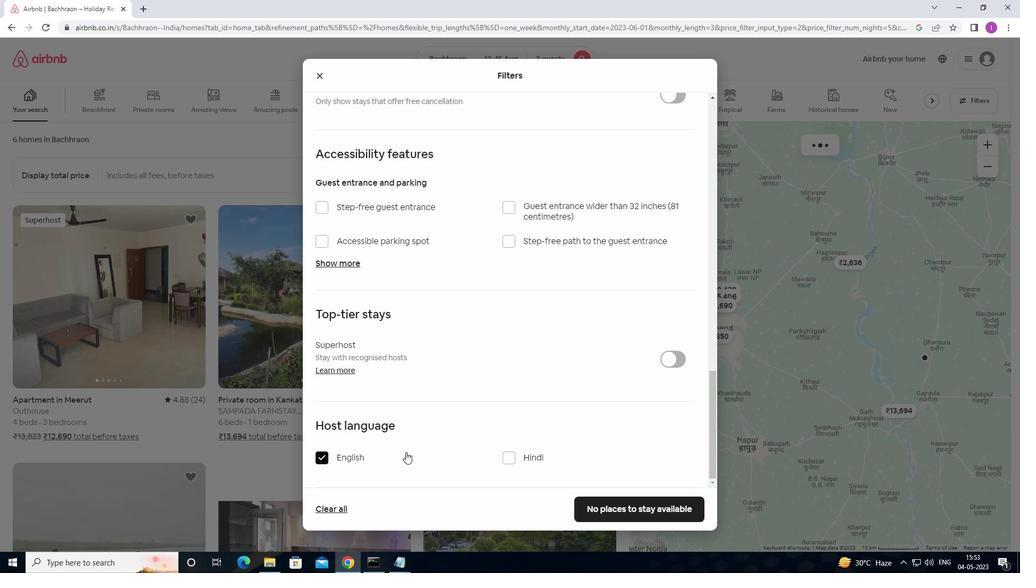
Action: Mouse scrolled (414, 453) with delta (0, 0)
Screenshot: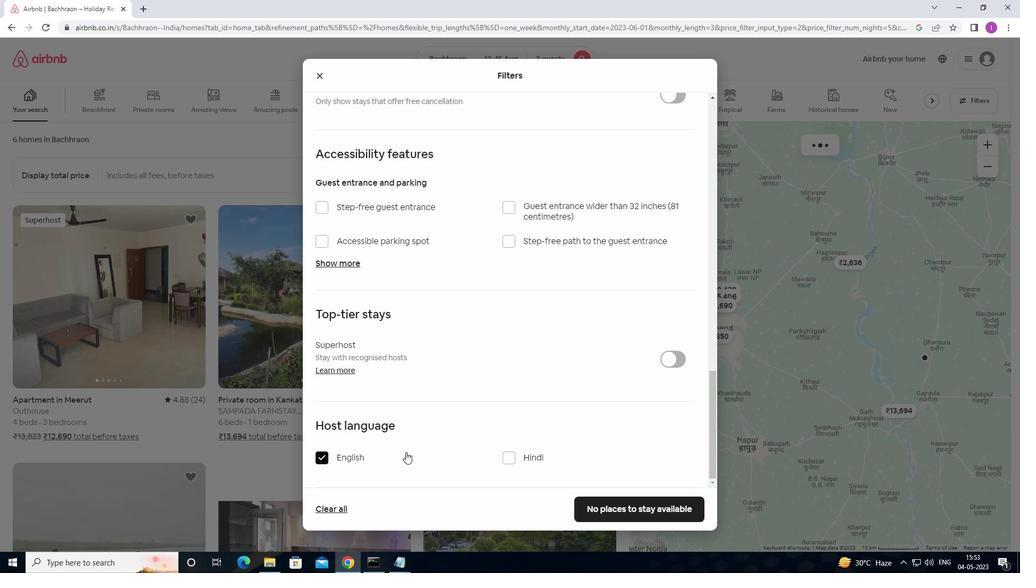 
Action: Mouse moved to (426, 453)
Screenshot: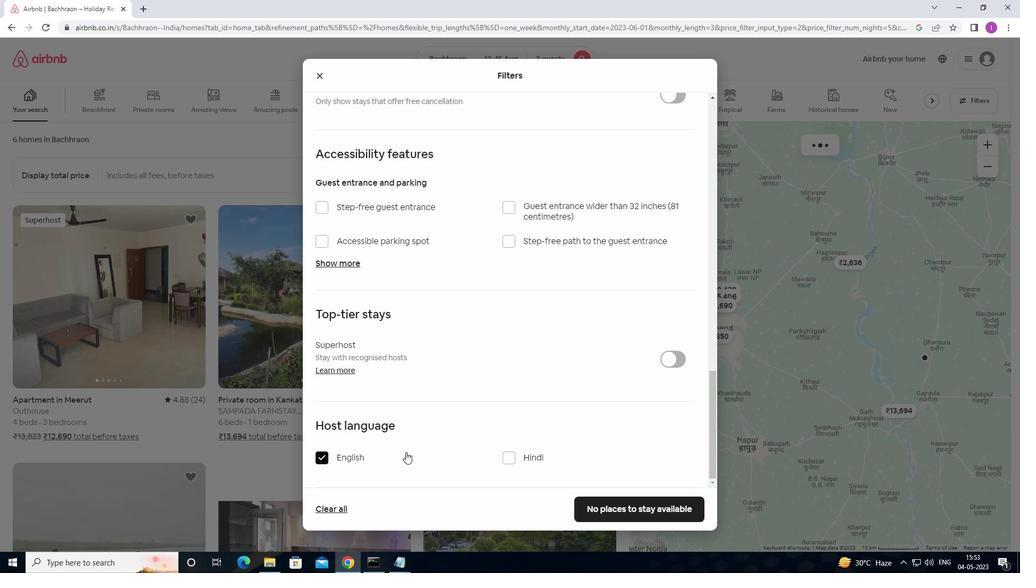 
Action: Mouse scrolled (426, 453) with delta (0, 0)
Screenshot: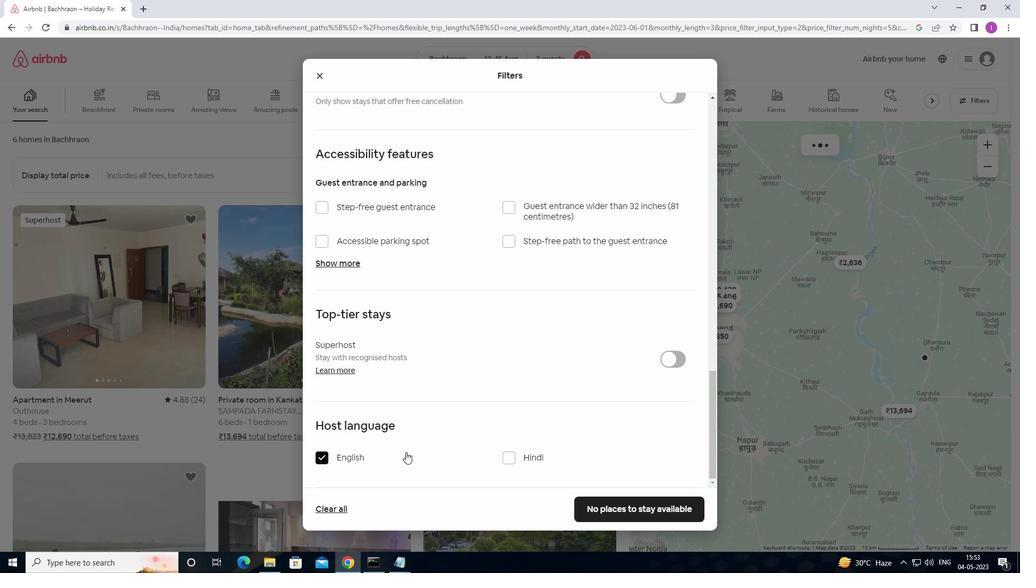 
Action: Mouse moved to (448, 453)
Screenshot: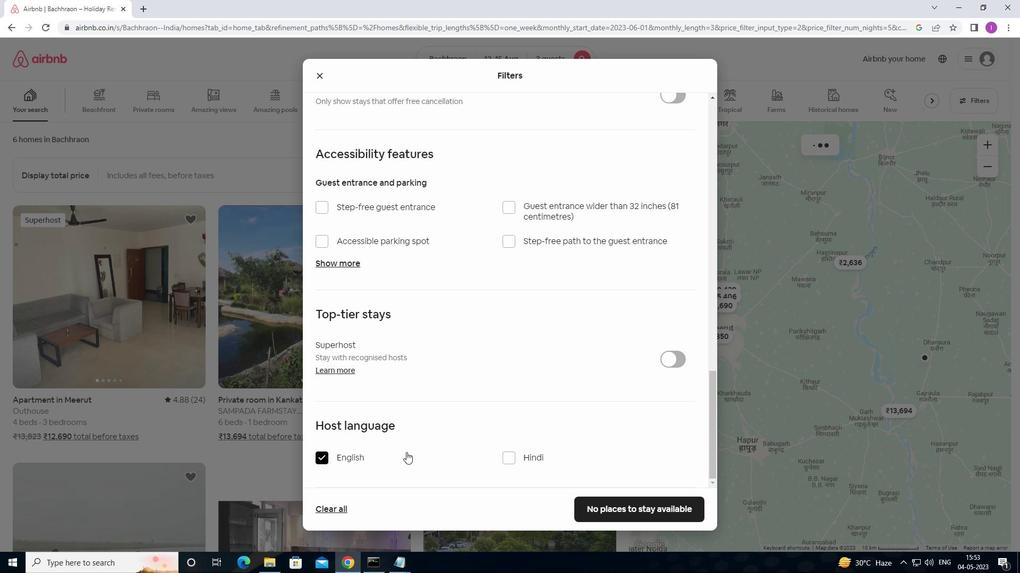 
Action: Mouse scrolled (448, 453) with delta (0, 0)
Screenshot: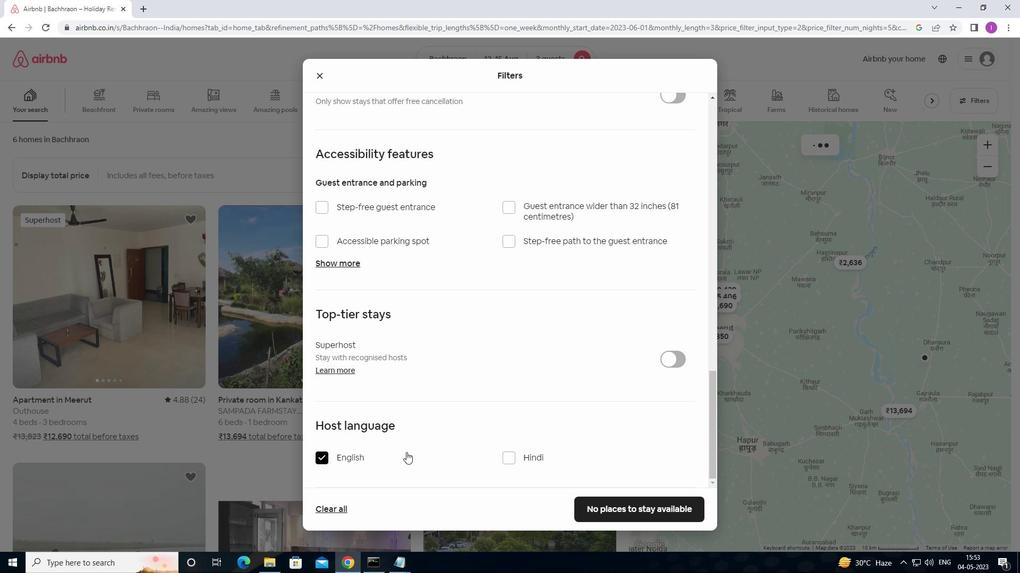 
Action: Mouse moved to (634, 516)
Screenshot: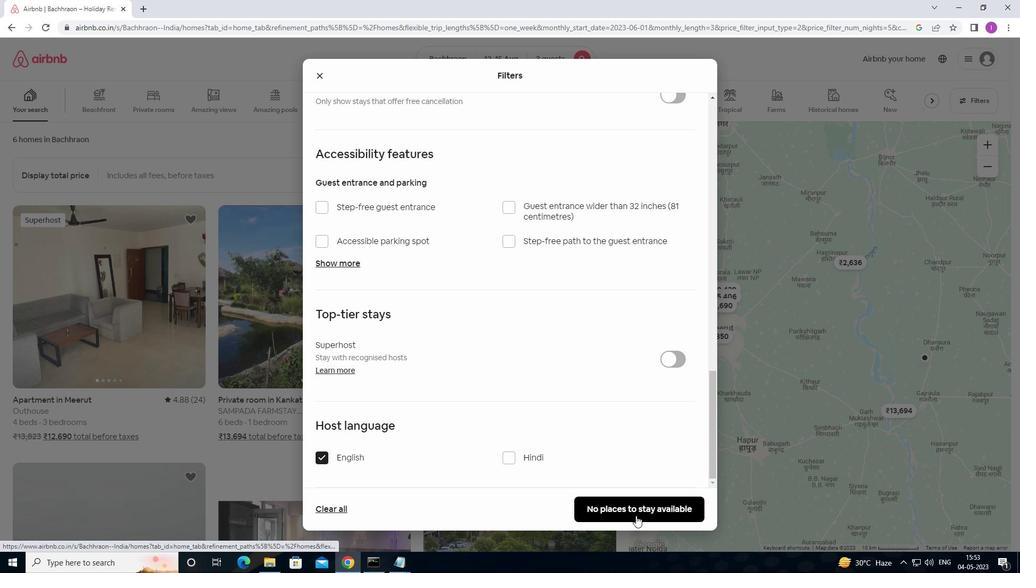 
Action: Mouse pressed left at (634, 516)
Screenshot: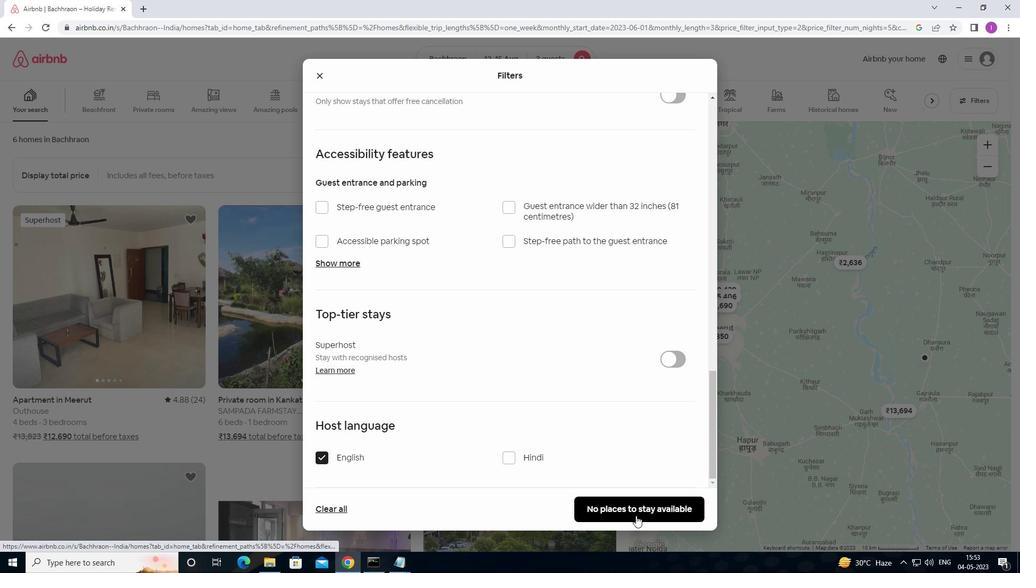 
Action: Mouse moved to (640, 470)
Screenshot: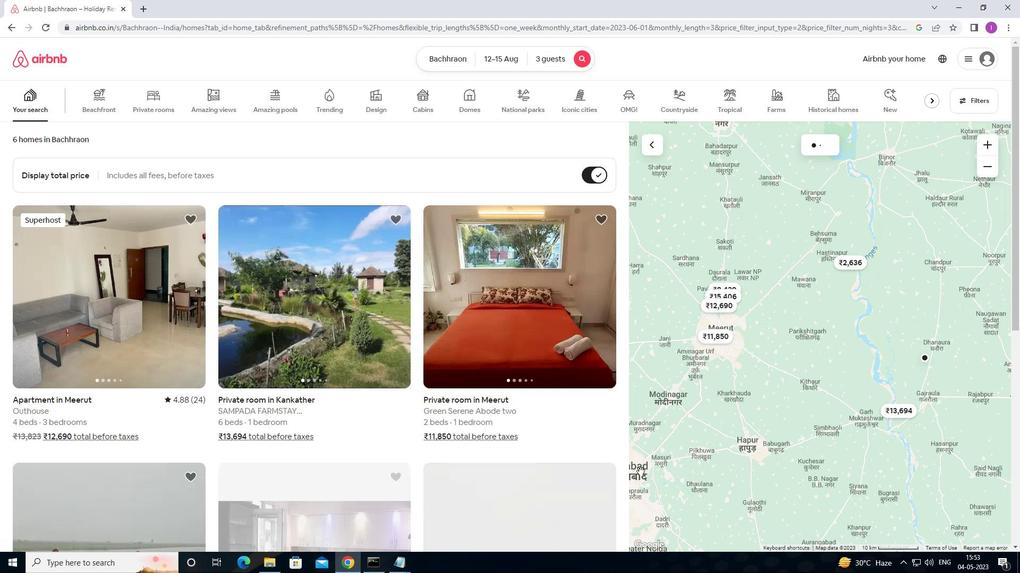 
Action: Key pressed <Key.f8>
Screenshot: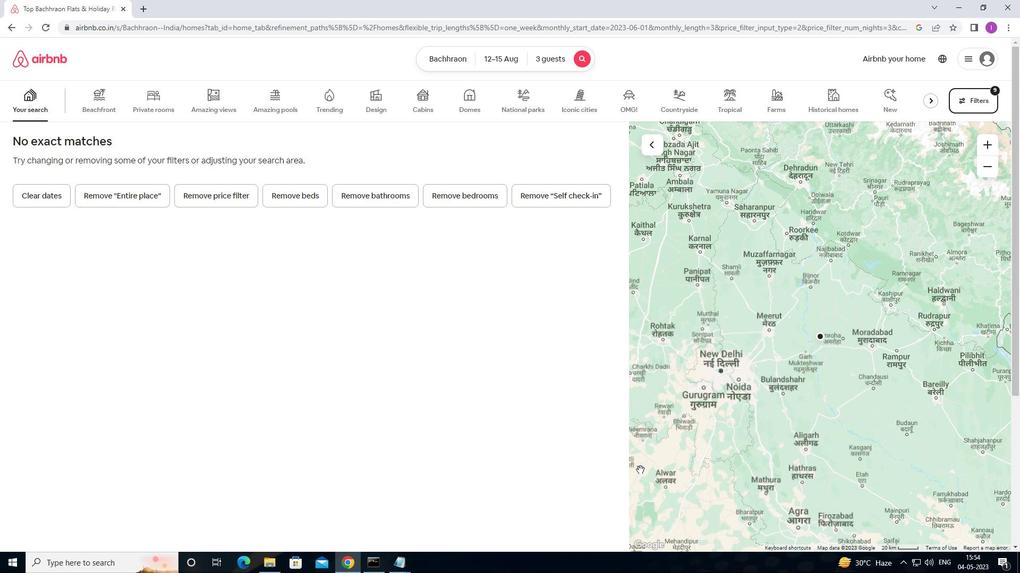 
